 Task: Add an event with the title Training Session: Leadership Development and Team Empowerment, date '2023/10/10', time 8:30 AM to 10:30 AMand add a description: A team outing is a planned event or activity that takes employees out of the usual work environment to engage in recreational and team-building activities. It provides an opportunity for team members to bond, unwind, and strengthen their professional relationships in a more relaxed setting.Select event color  Banana . Add location for the event as: 123 Gran Via, Barcelona, Spain, logged in from the account softage.5@softage.netand send the event invitation to softage.1@softage.net and softage.2@softage.net. Set a reminder for the event Doesn't repeat
Action: Mouse moved to (1348, 106)
Screenshot: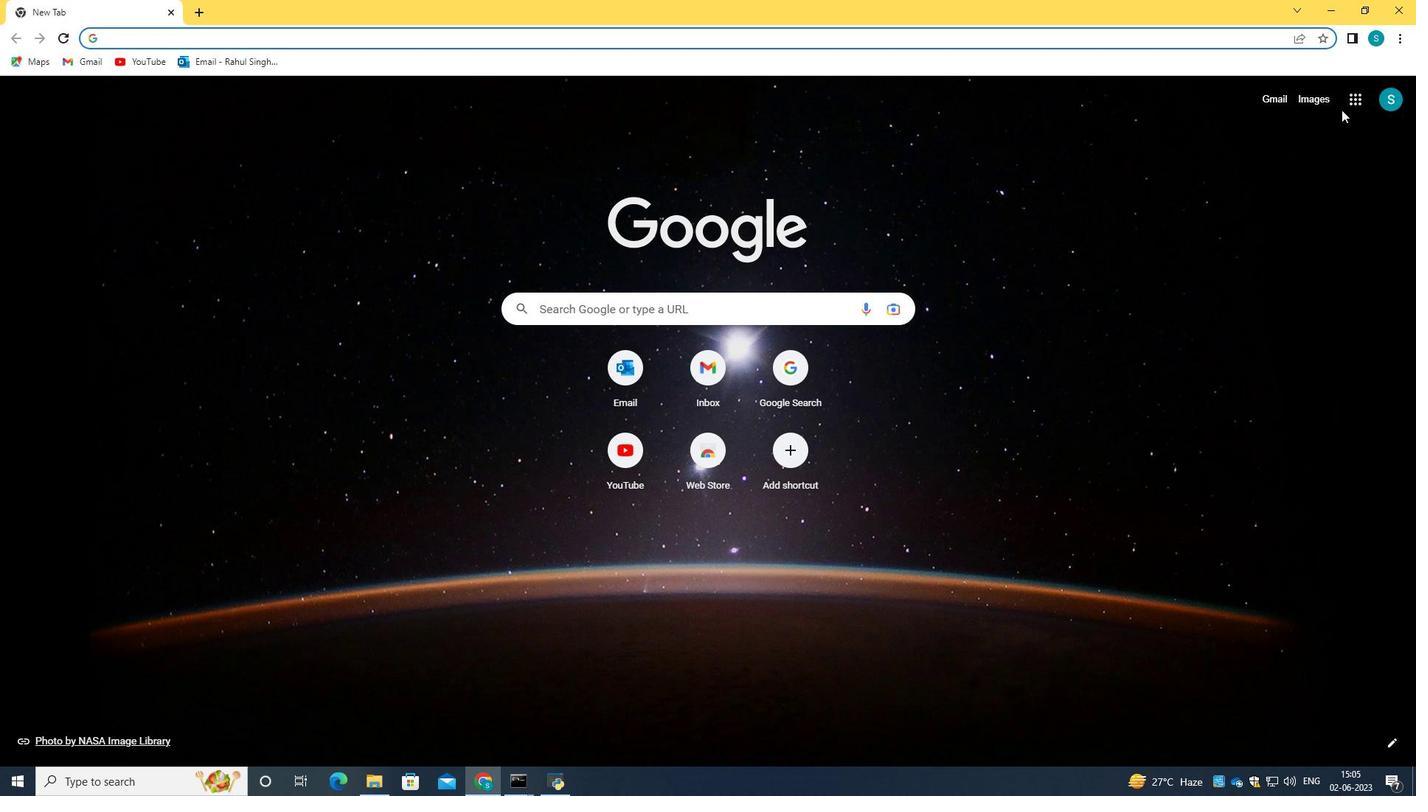 
Action: Mouse pressed left at (1348, 106)
Screenshot: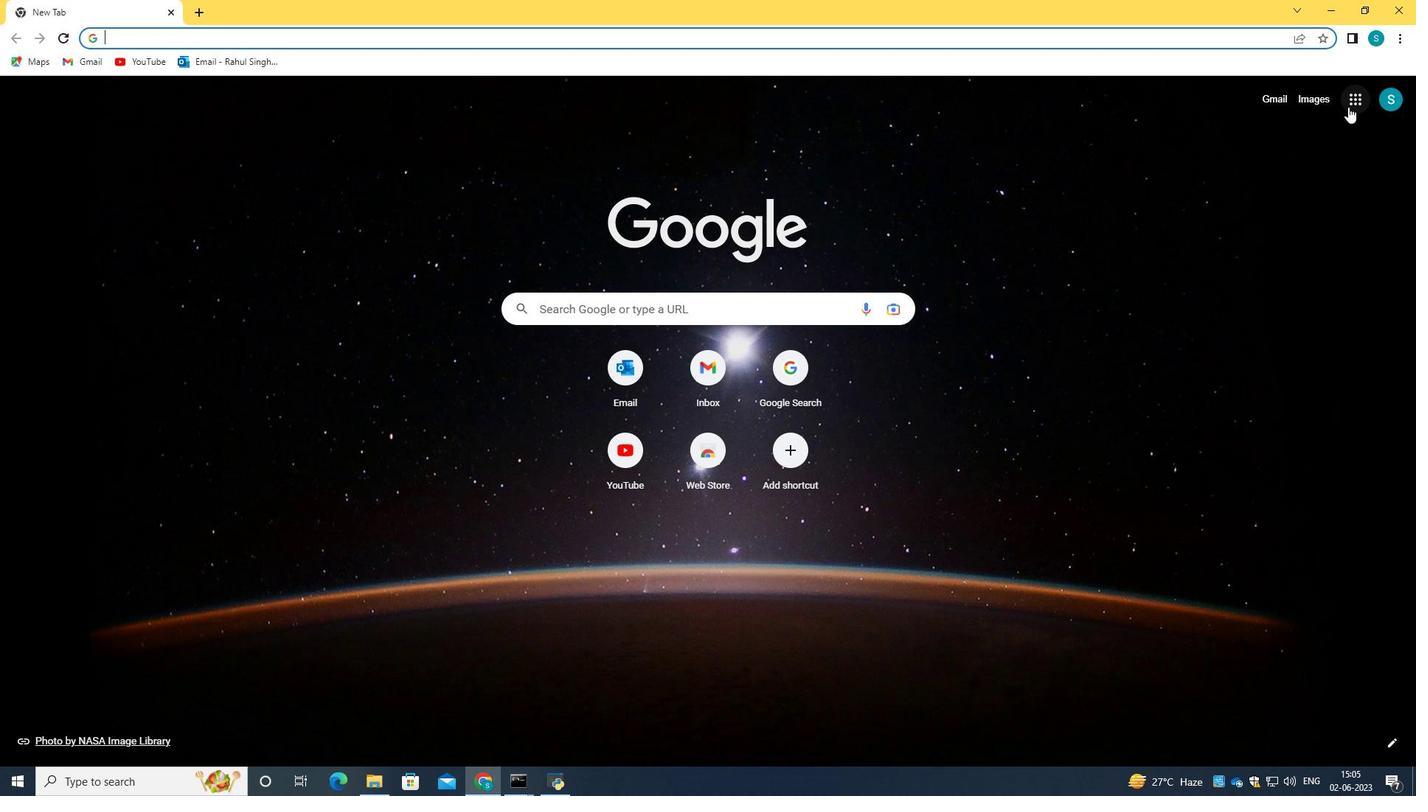 
Action: Mouse moved to (1233, 297)
Screenshot: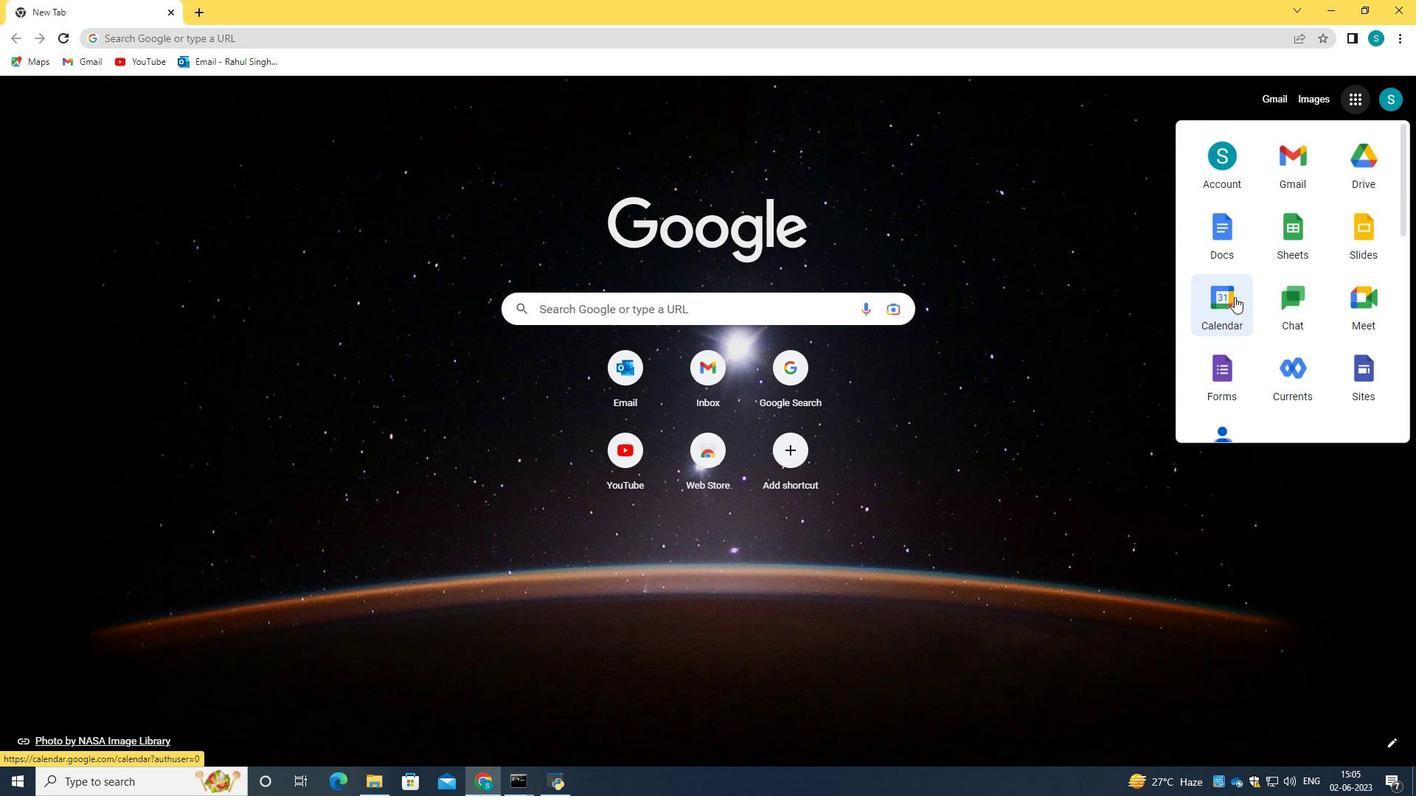 
Action: Mouse pressed left at (1233, 297)
Screenshot: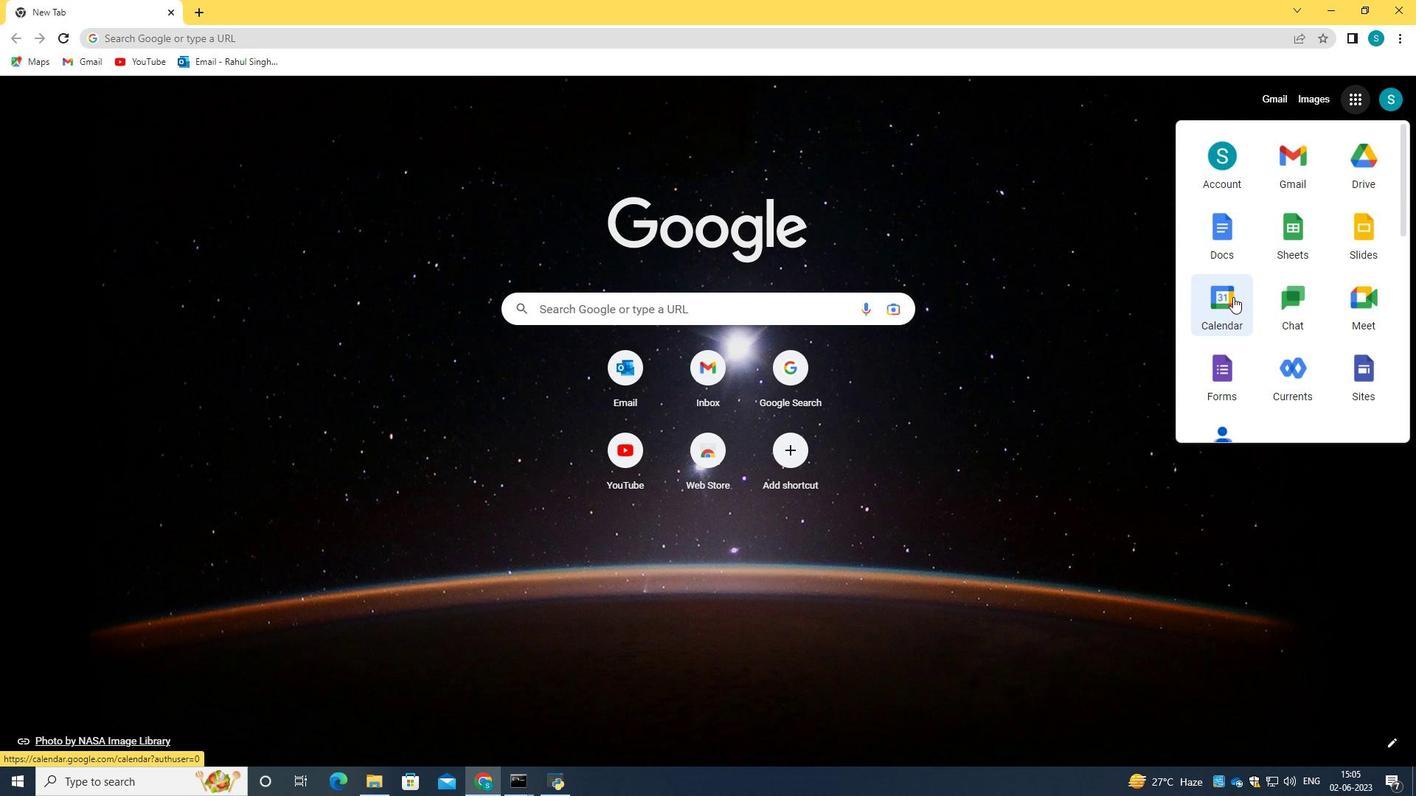 
Action: Mouse moved to (82, 149)
Screenshot: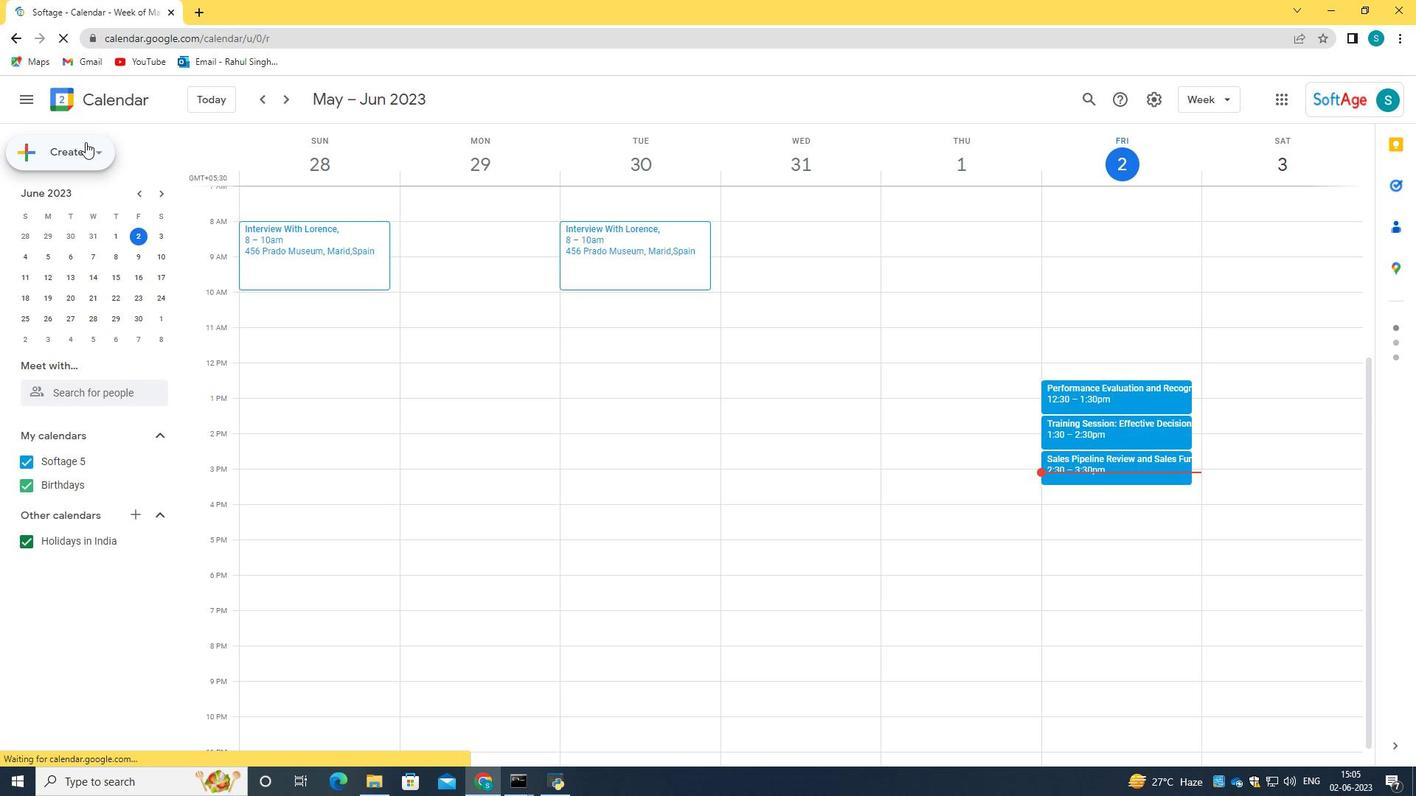 
Action: Mouse pressed left at (82, 149)
Screenshot: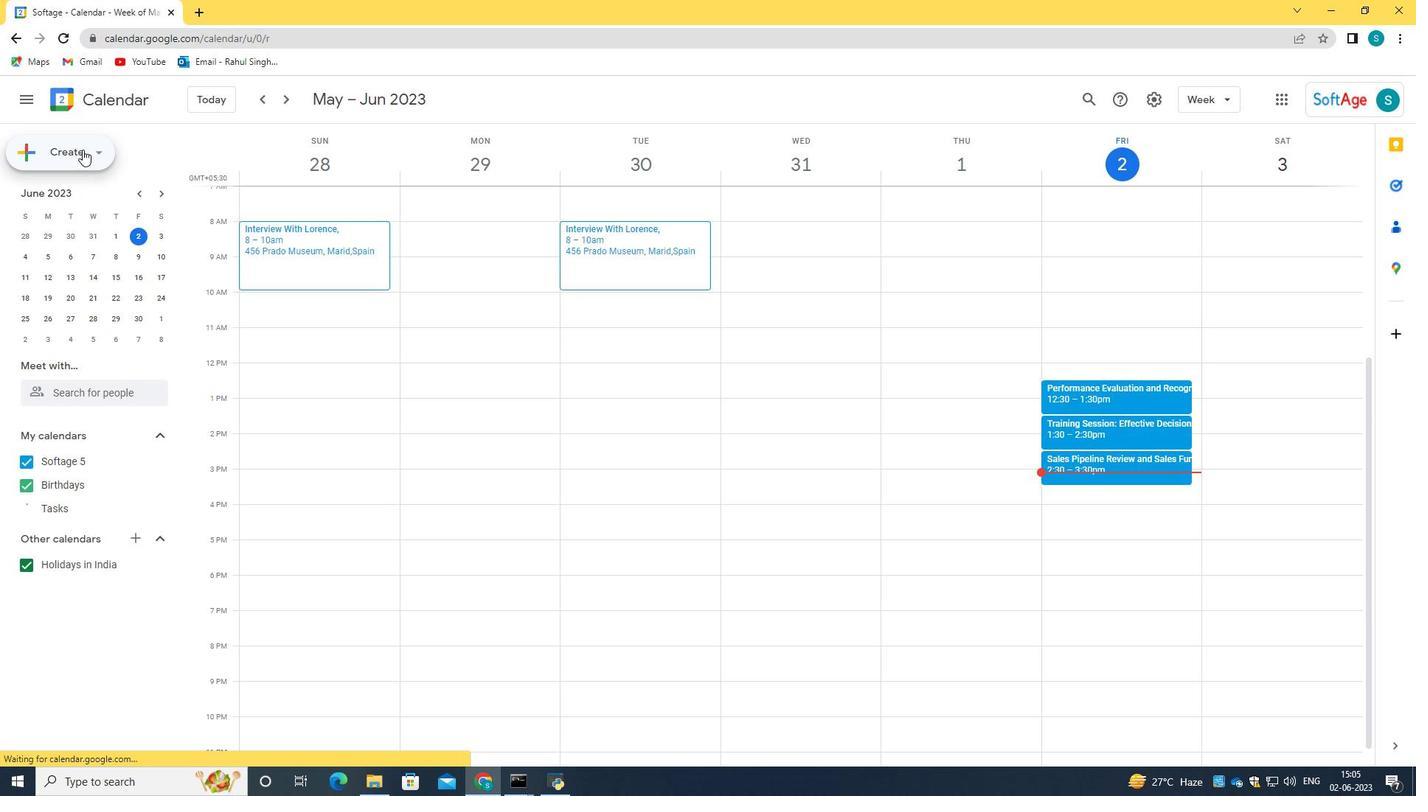 
Action: Mouse moved to (90, 195)
Screenshot: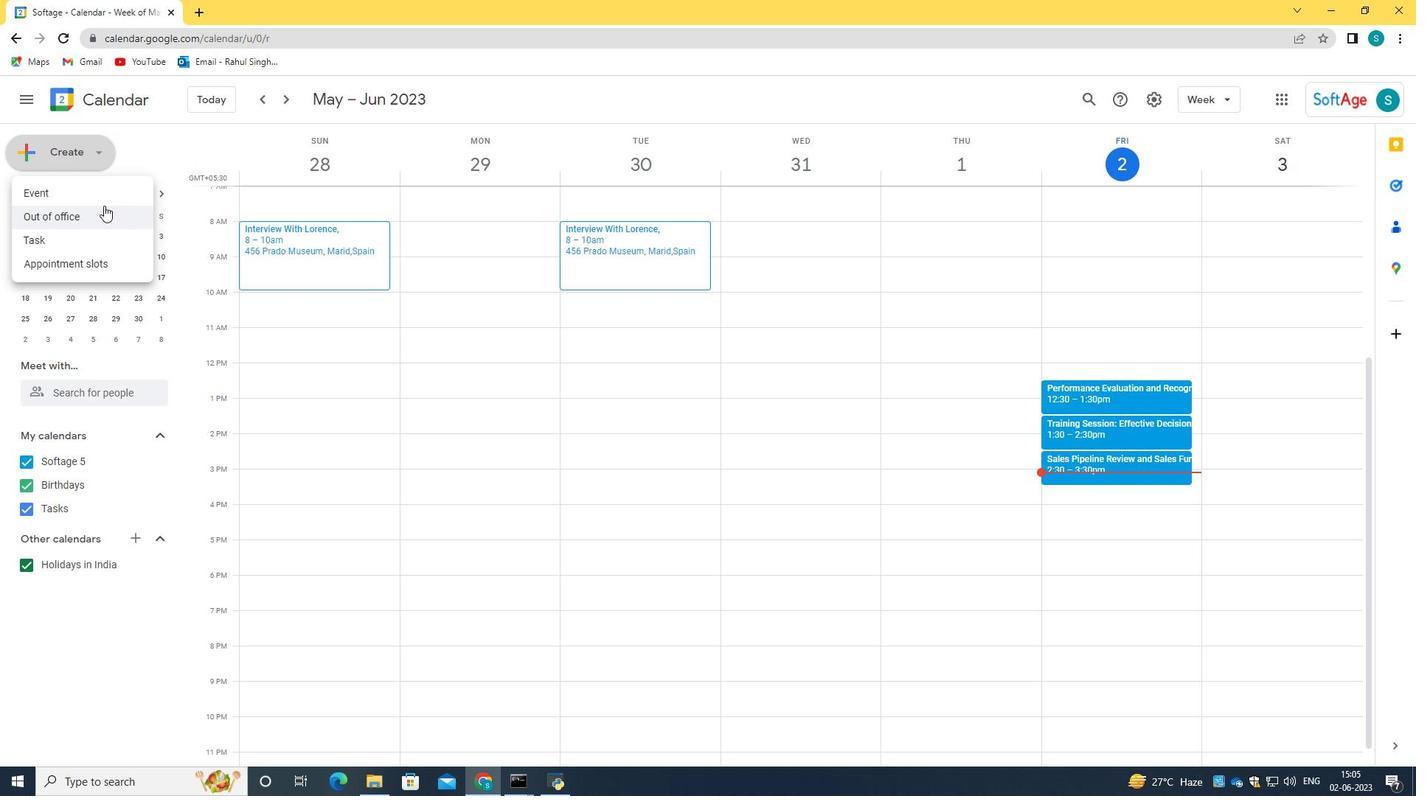 
Action: Mouse pressed left at (90, 195)
Screenshot: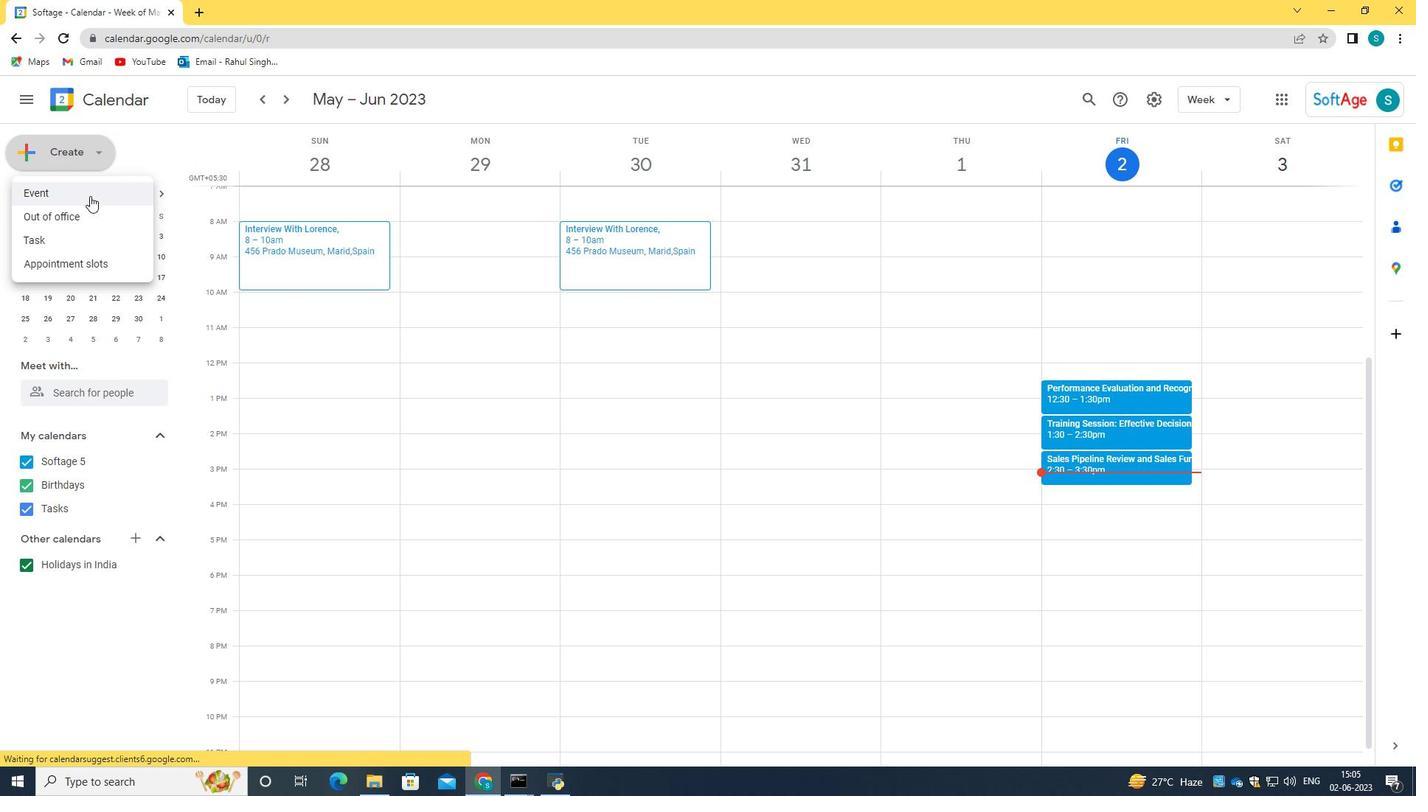 
Action: Mouse moved to (937, 587)
Screenshot: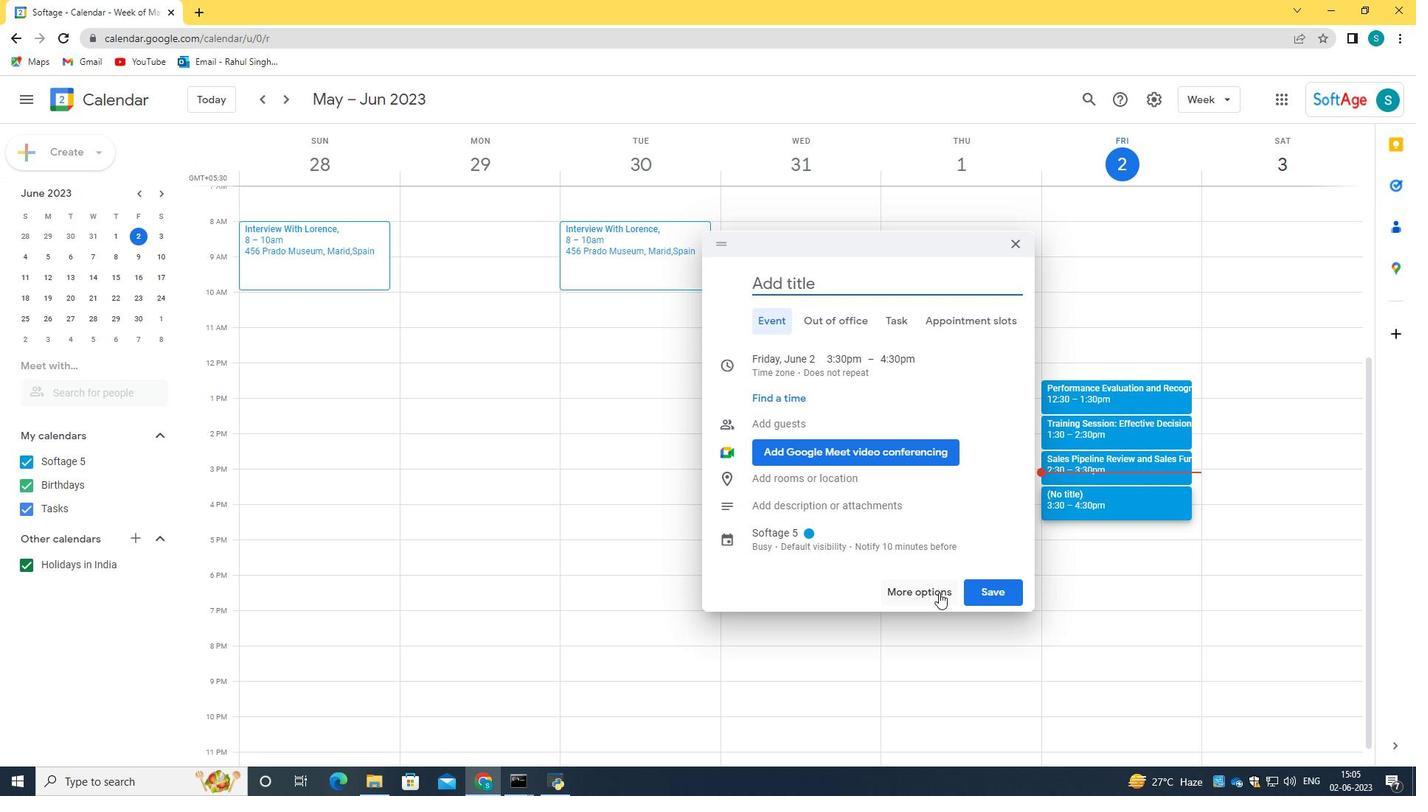 
Action: Mouse pressed left at (937, 587)
Screenshot: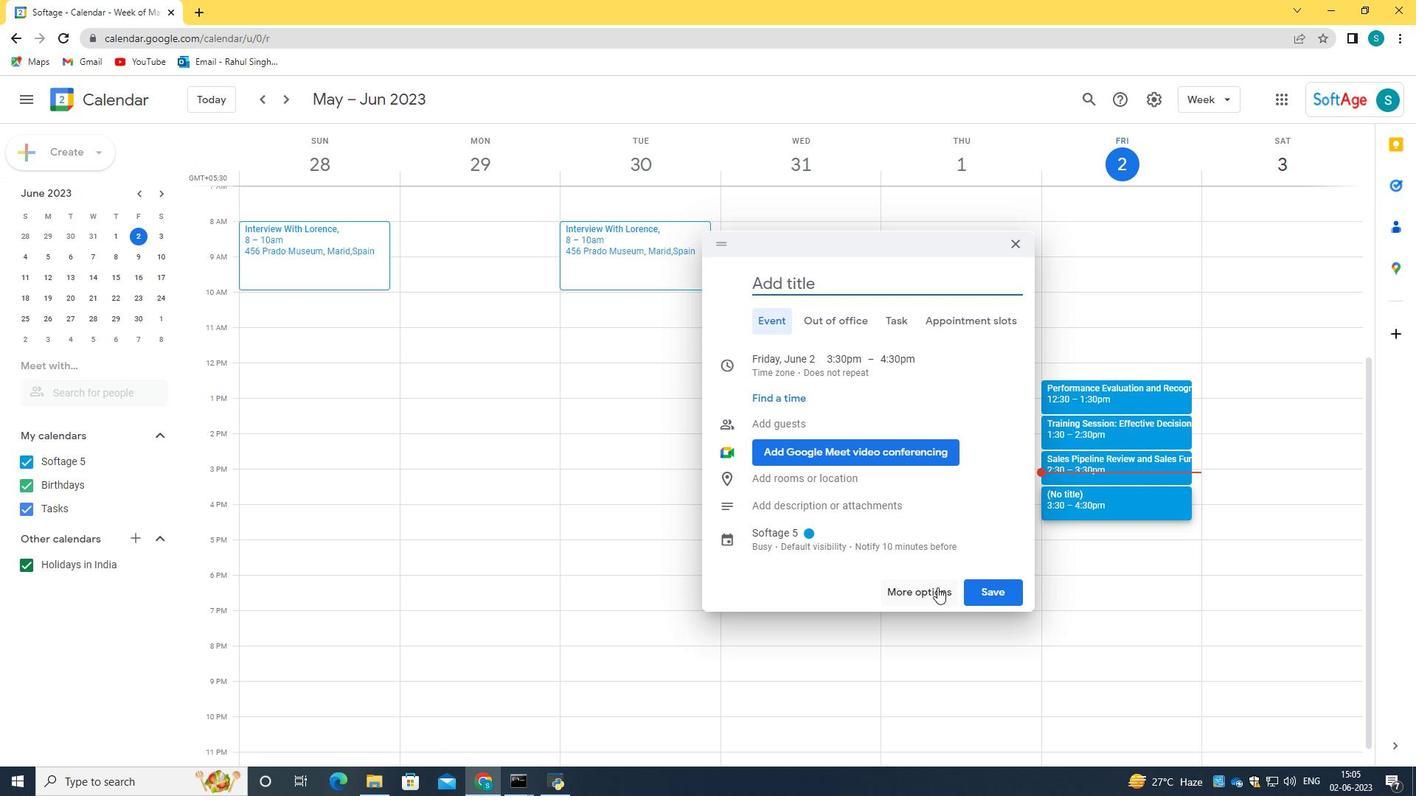 
Action: Mouse moved to (191, 115)
Screenshot: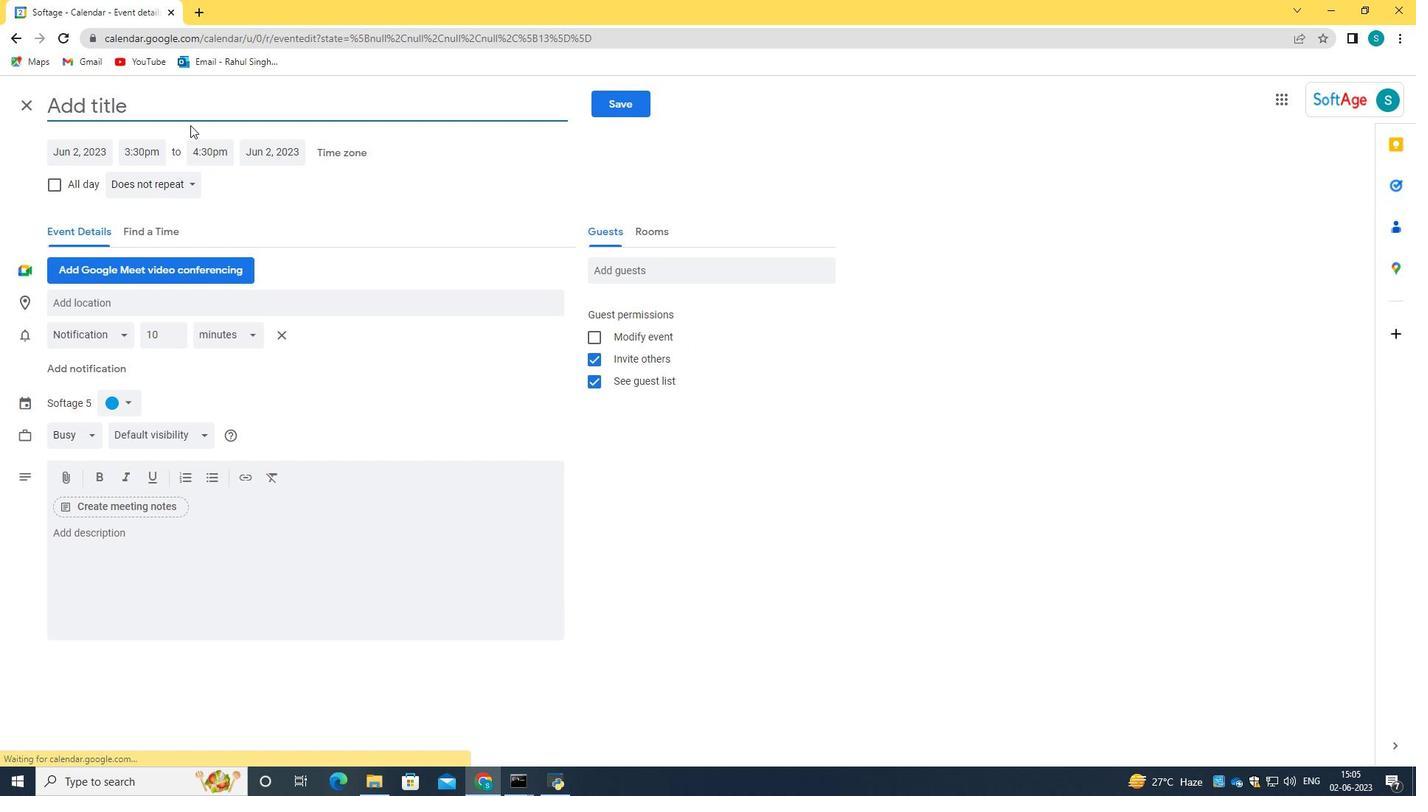 
Action: Key pressed <Key.caps_lock>T<Key.caps_lock>raining<Key.space><Key.caps_lock>S<Key.caps_lock>ession<Key.shift_r>:<Key.space><Key.caps_lock>L<Key.caps_lock>eadership<Key.space><Key.caps_lock>D<Key.caps_lock>evelopment<Key.space>and<Key.space><Key.caps_lock>T<Key.caps_lock>eam<Key.space><Key.caps_lock>E<Key.caps_lock>mpoweer<Key.backspace><Key.backspace>rment
Screenshot: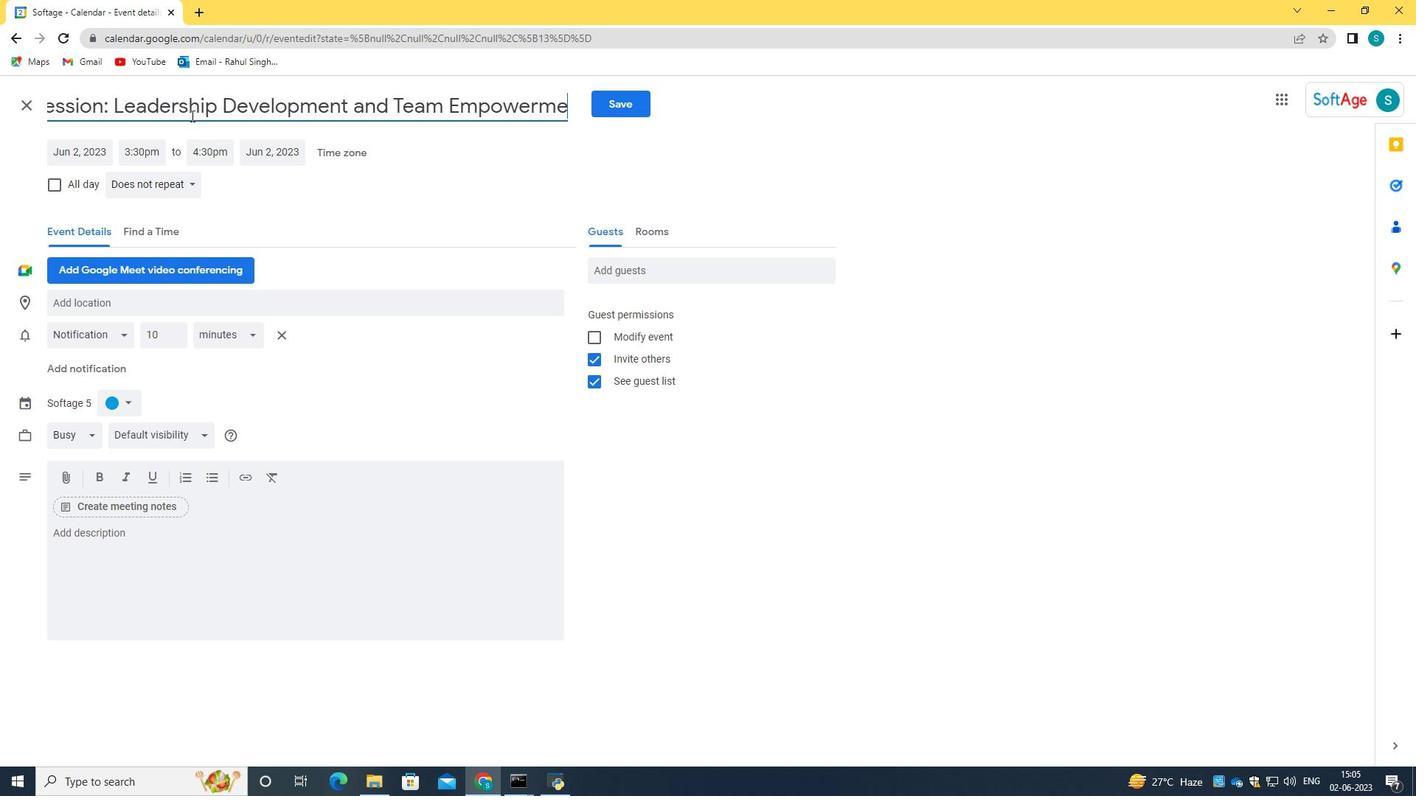 
Action: Mouse moved to (84, 146)
Screenshot: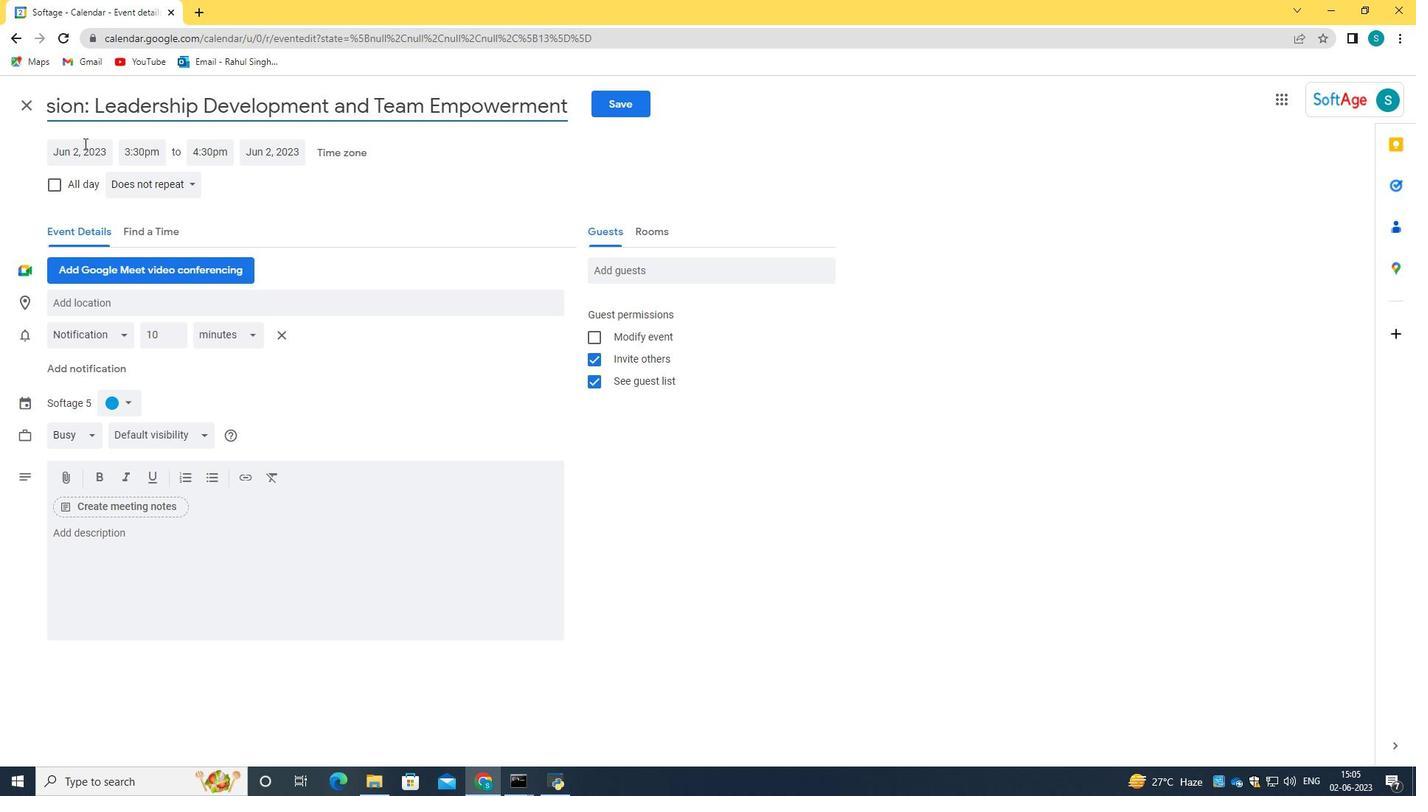 
Action: Mouse pressed left at (84, 146)
Screenshot: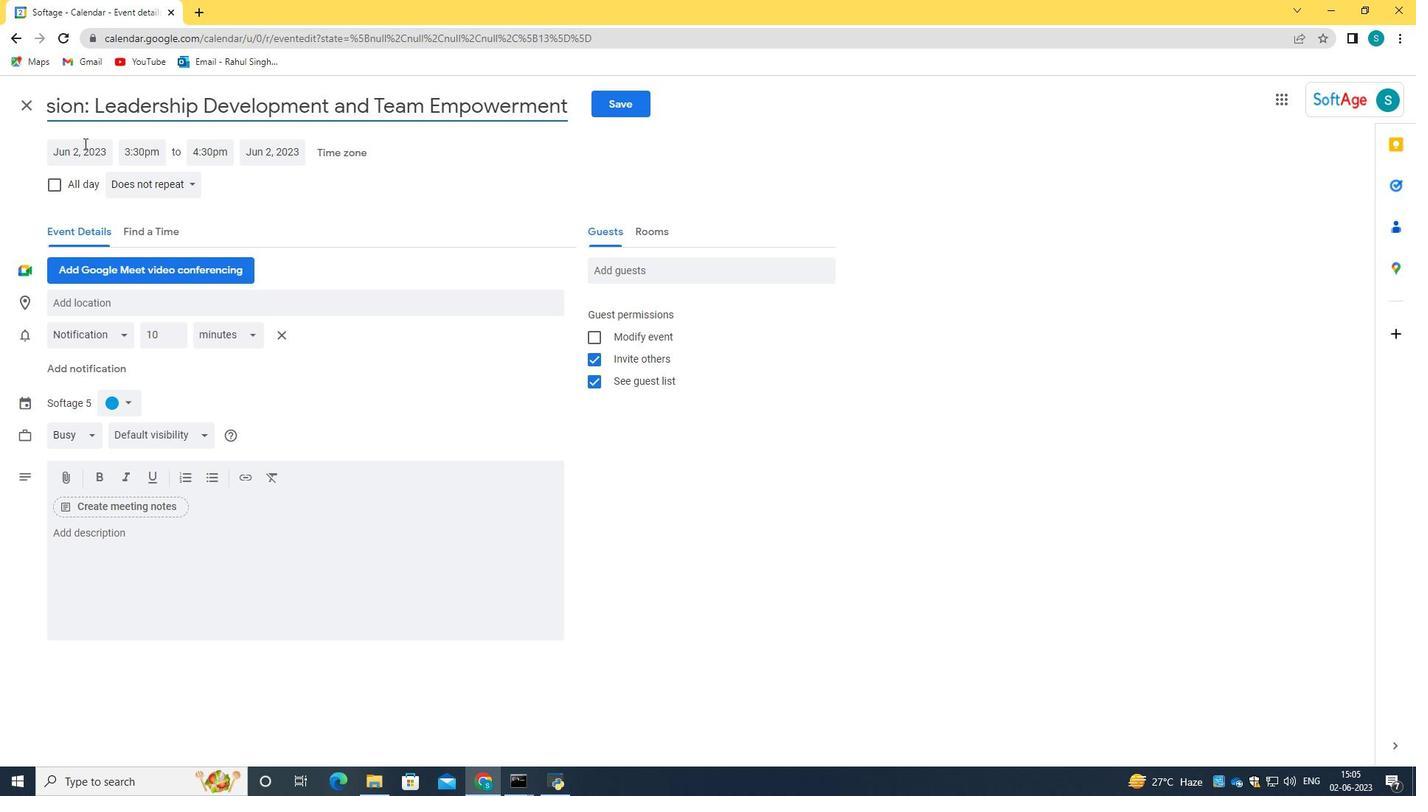 
Action: Mouse pressed left at (84, 146)
Screenshot: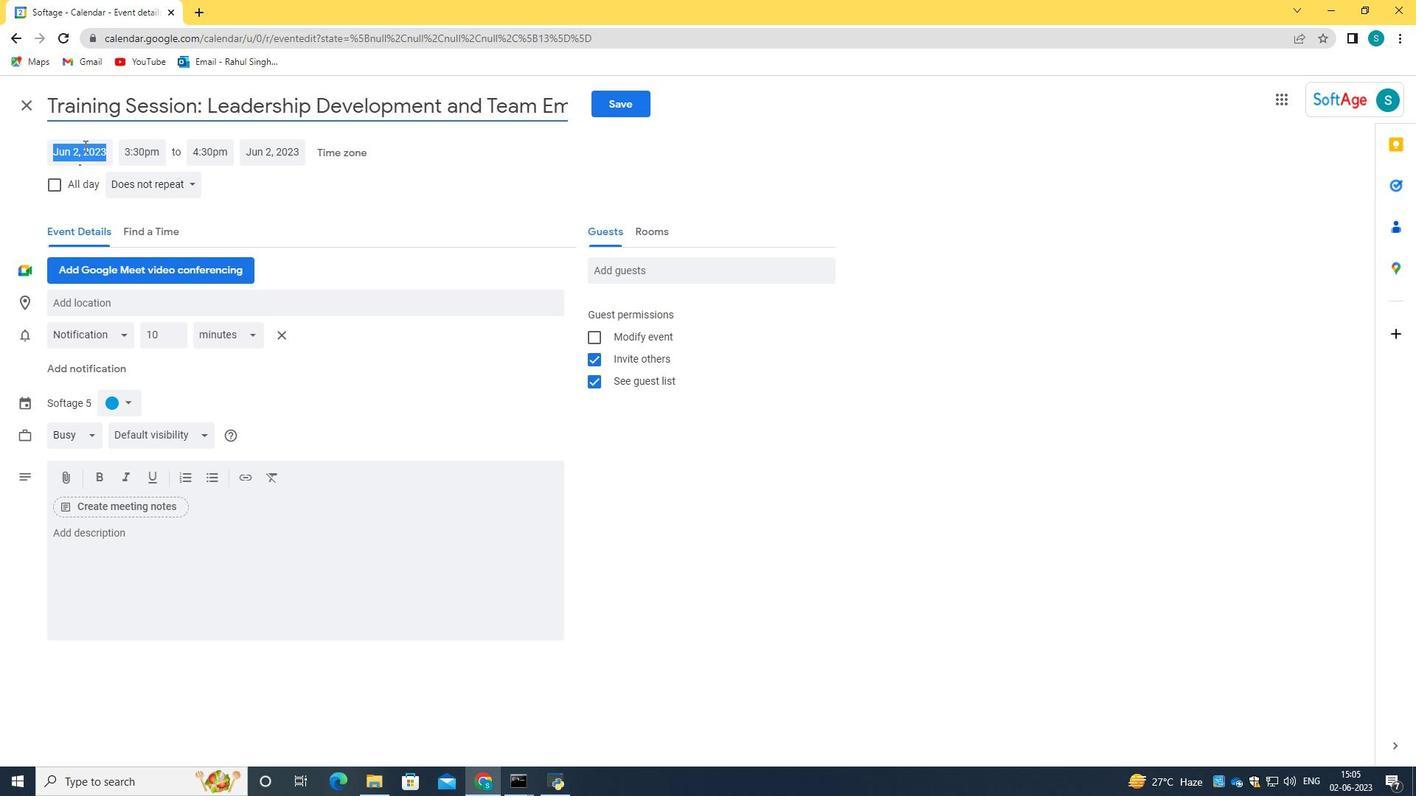 
Action: Key pressed 2023/10/10
Screenshot: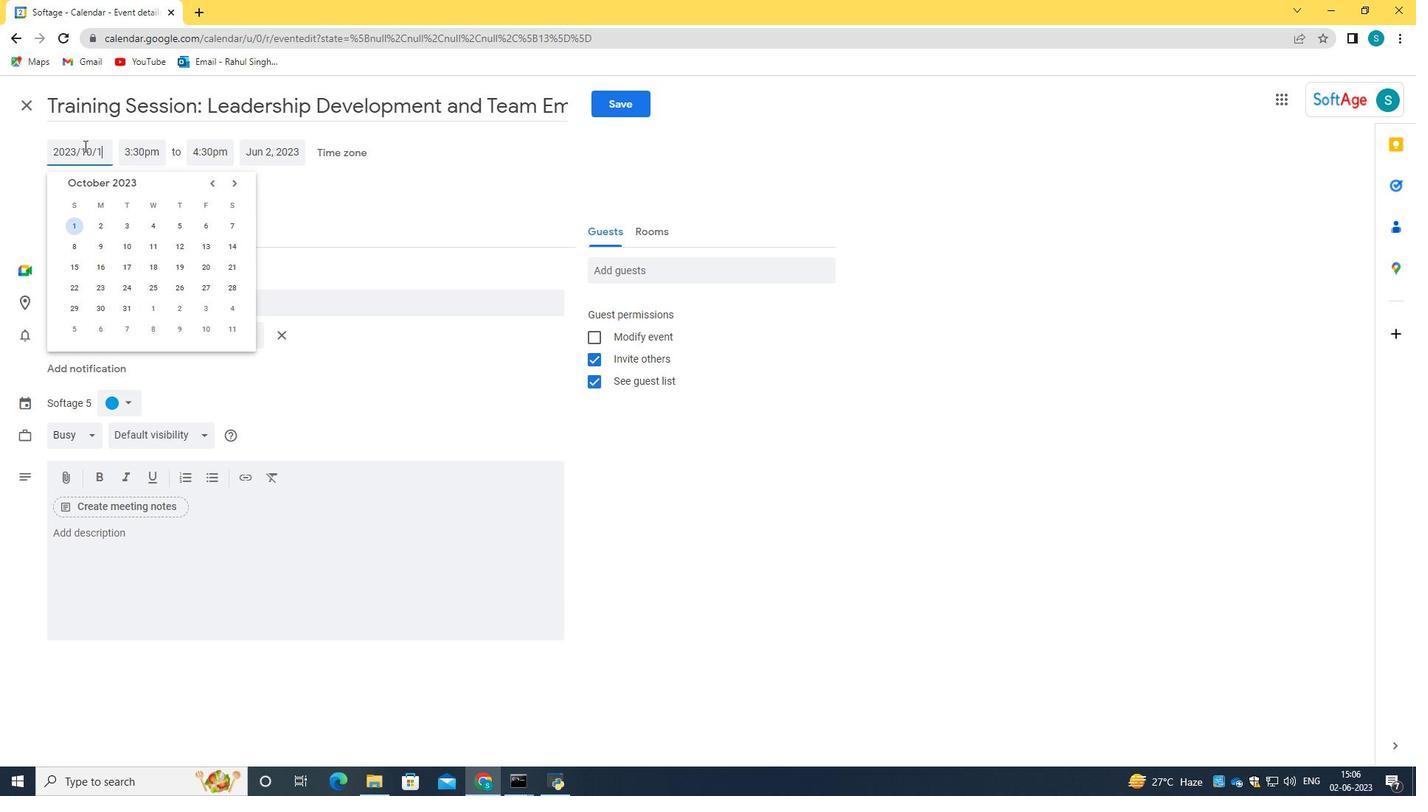 
Action: Mouse moved to (163, 160)
Screenshot: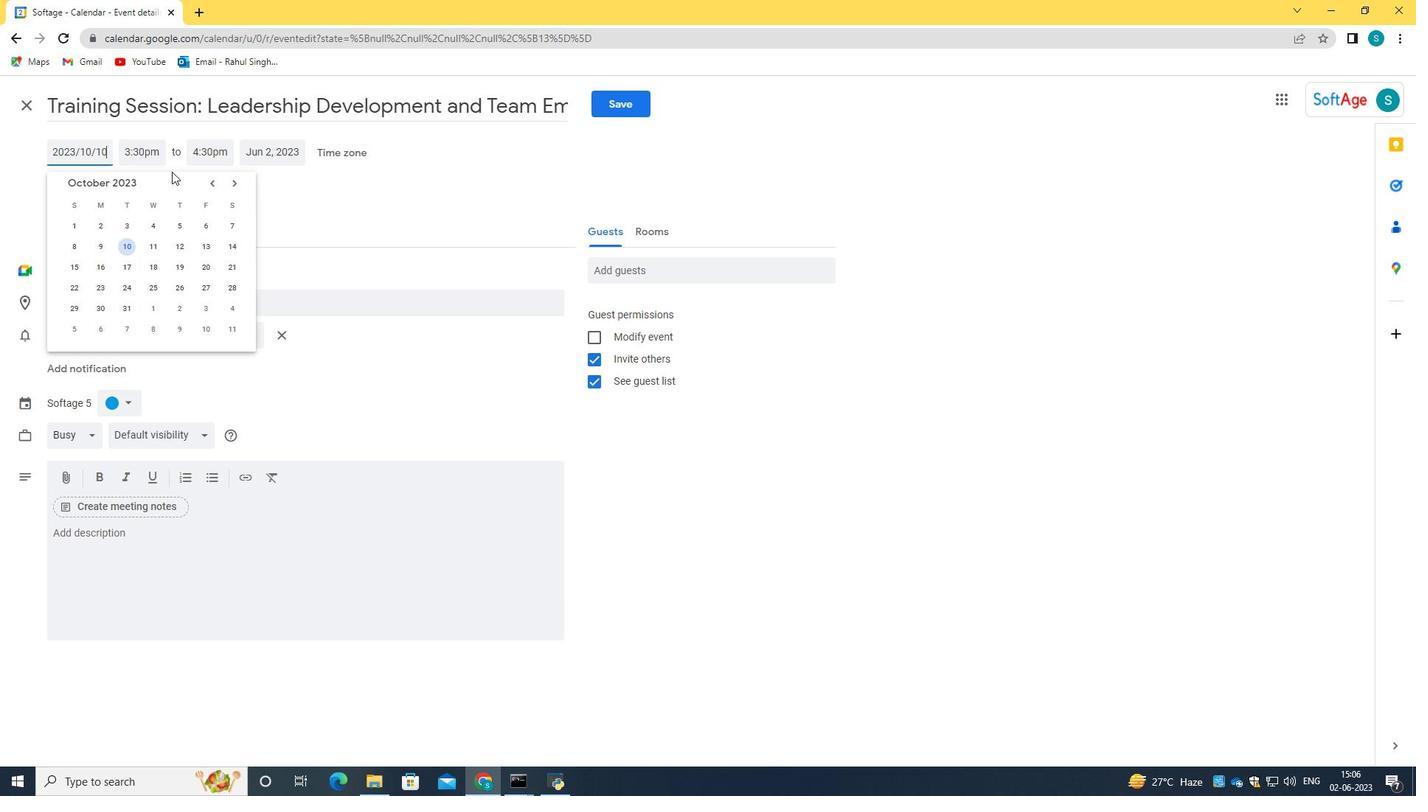 
Action: Key pressed <Key.tab>08<Key.shift_r><Key.shift_r><Key.shift_r><Key.shift_r><Key.shift_r><Key.shift_r><Key.shift_r><Key.shift_r><Key.shift_r><Key.shift_r><Key.shift_r>:30<Key.space>am<Key.space><Key.tab>10<Key.shift_r>:30a,<Key.backspace>m<Key.enter>
Screenshot: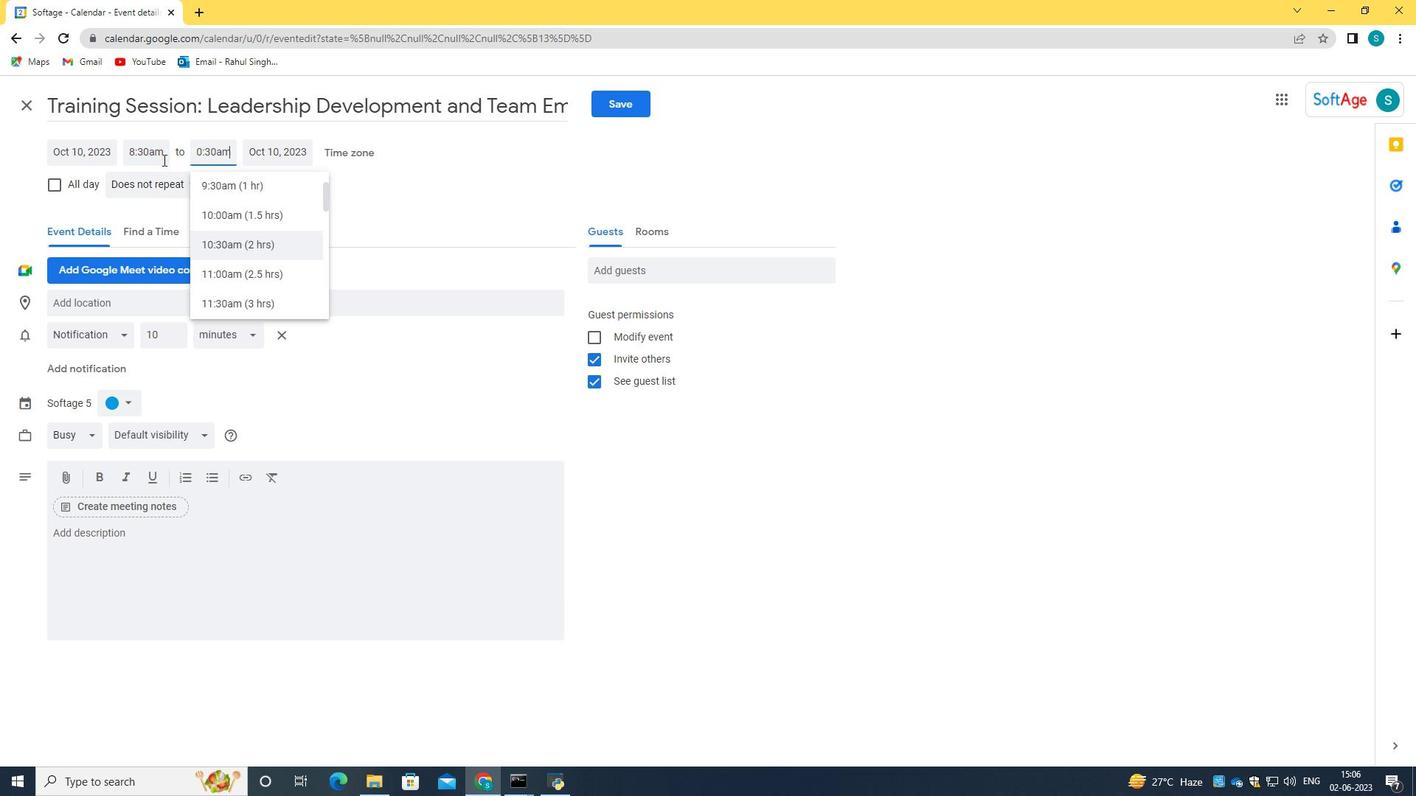 
Action: Mouse moved to (292, 206)
Screenshot: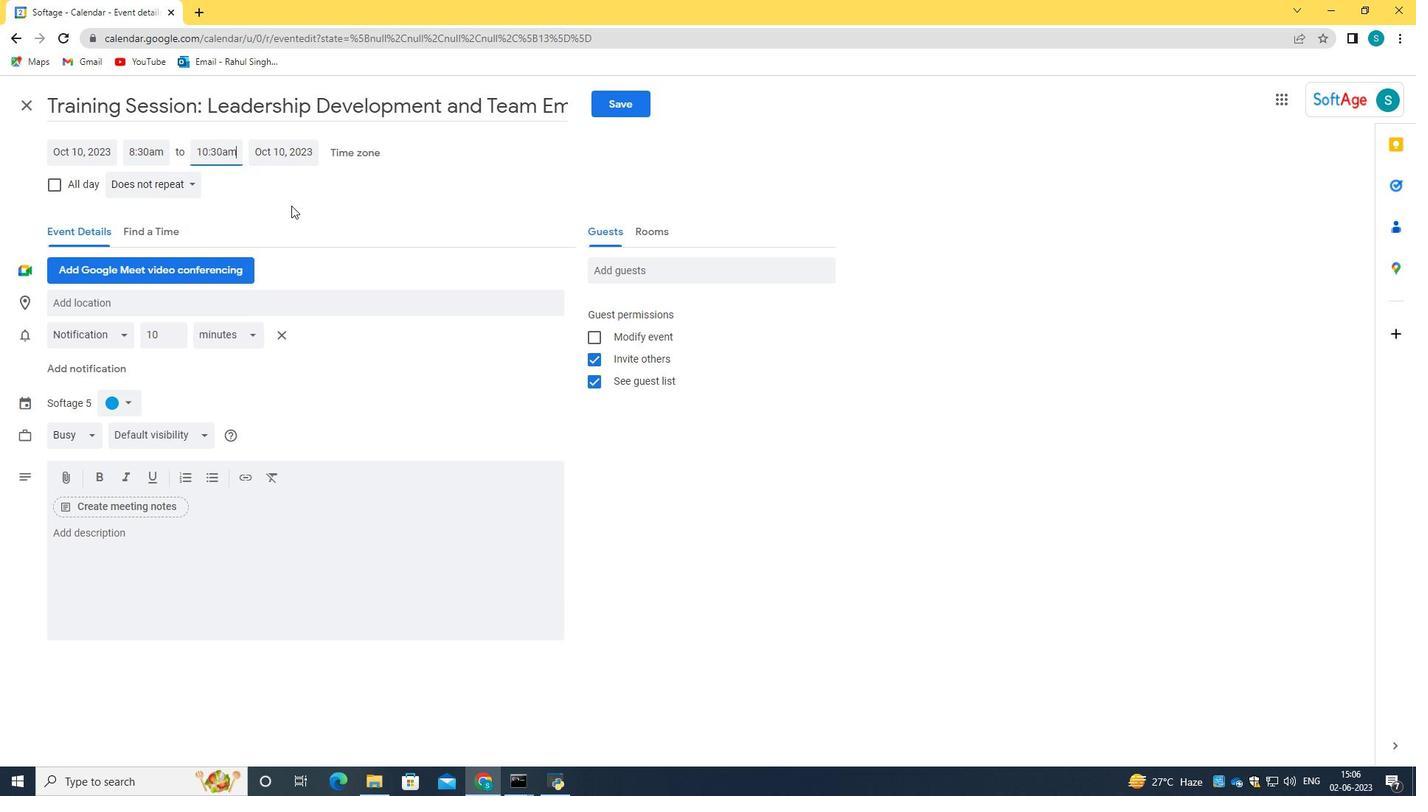 
Action: Mouse pressed left at (292, 206)
Screenshot: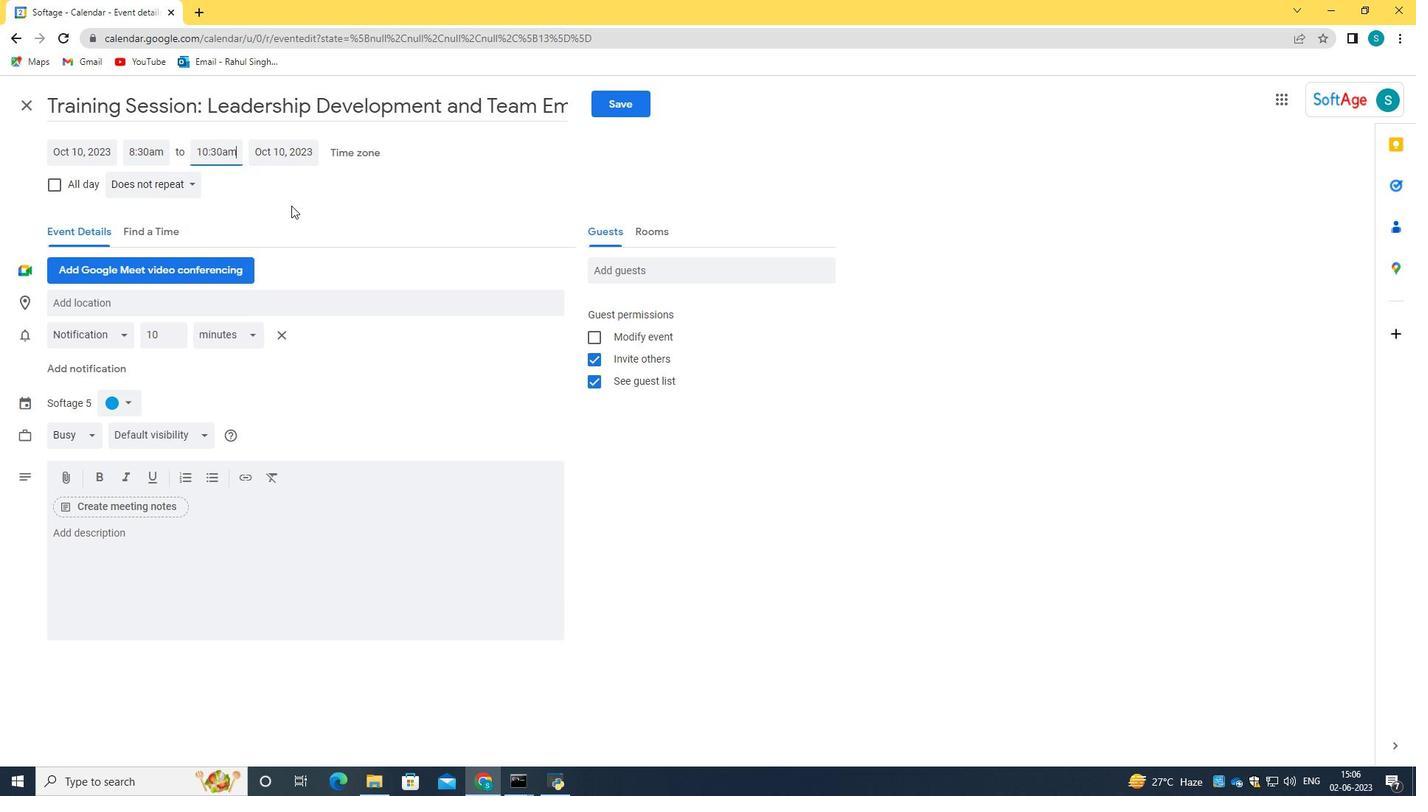 
Action: Mouse moved to (251, 568)
Screenshot: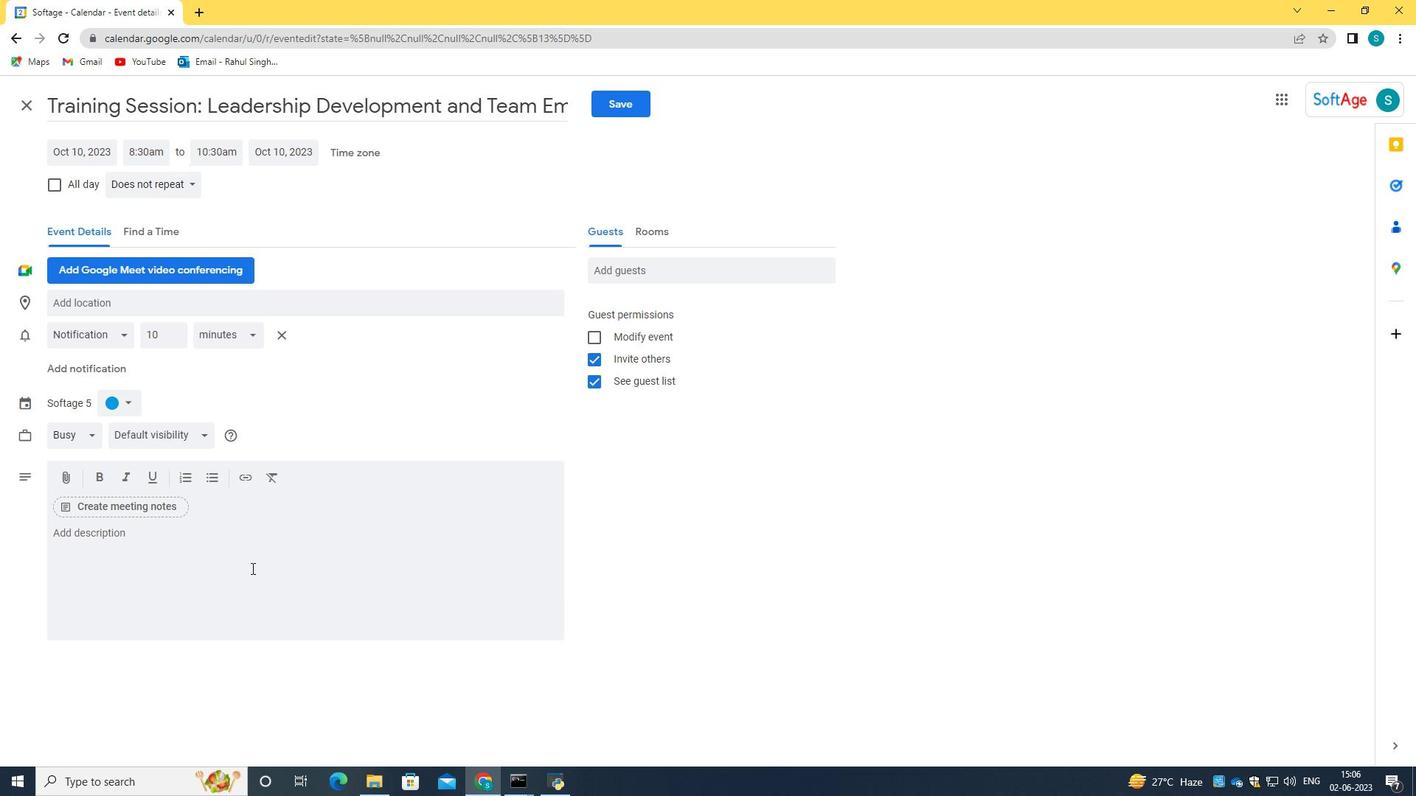 
Action: Mouse pressed left at (251, 568)
Screenshot: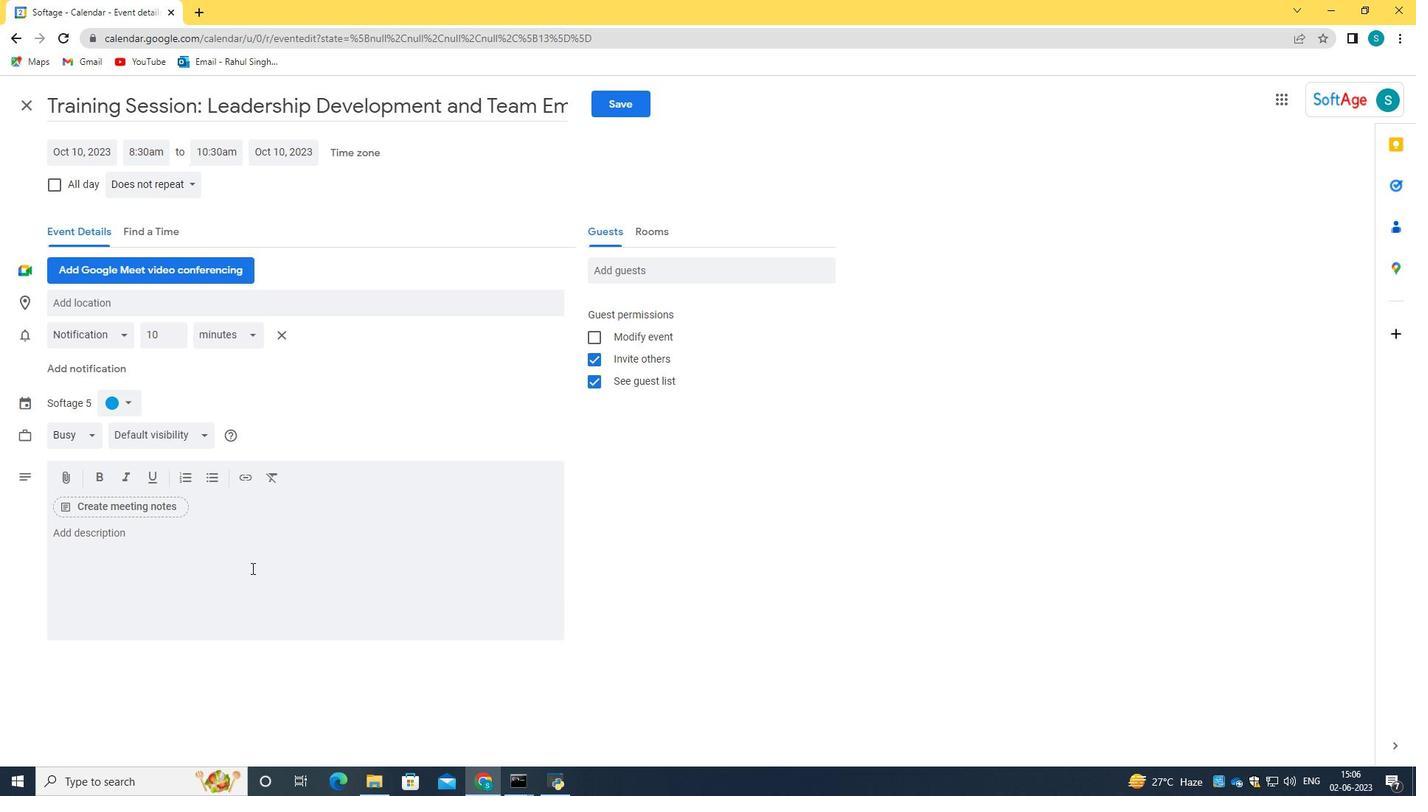 
Action: Key pressed <Key.caps_lock>A<Key.space>TE<Key.backspace><Key.caps_lock>eam<Key.space>outing<Key.space>is<Key.space>a<Key.space>planned<Key.space>event<Key.space>or<Key.space>ativity<Key.space><Key.backspace><Key.backspace><Key.backspace><Key.backspace><Key.backspace><Key.backspace><Key.backspace>ctivity<Key.space>that<Key.space>makes<Key.space>employee<Key.space>out<Key.space>ot<Key.backspace><Key.backspace>of<Key.space>the<Key.space><Key.backspace>us<Key.backspace><Key.backspace><Key.space>usual<Key.space>work<Key.space>environment<Key.space>to<Key.space>engage<Key.space>in<Key.space>recreational<Key.space>and<Key.space>team-building<Key.space>activities.<Key.space><Key.caps_lock>I<Key.caps_lock>t<Key.space>provie<Key.backspace>des<Key.space>an<Key.space>opportunity<Key.space>for<Key.space>team<Key.space>men<Key.backspace>mbers<Key.space>to<Key.space>bn<Key.backspace>ond,<Key.space><Key.caps_lock><Key.caps_lock>unwind,<Key.space><Key.caps_lock><Key.caps_lock>and<Key.space>strengthen<Key.space>their<Key.space>profesional<Key.space>re<Key.backspace><Key.backspace><Key.backspace><Key.backspace><Key.backspace><Key.backspace><Key.backspace><Key.backspace><Key.backspace>ssional<Key.space>relationships<Key.space>in<Key.space>more<Key.space>relaxed/<Key.backspace>.
Screenshot: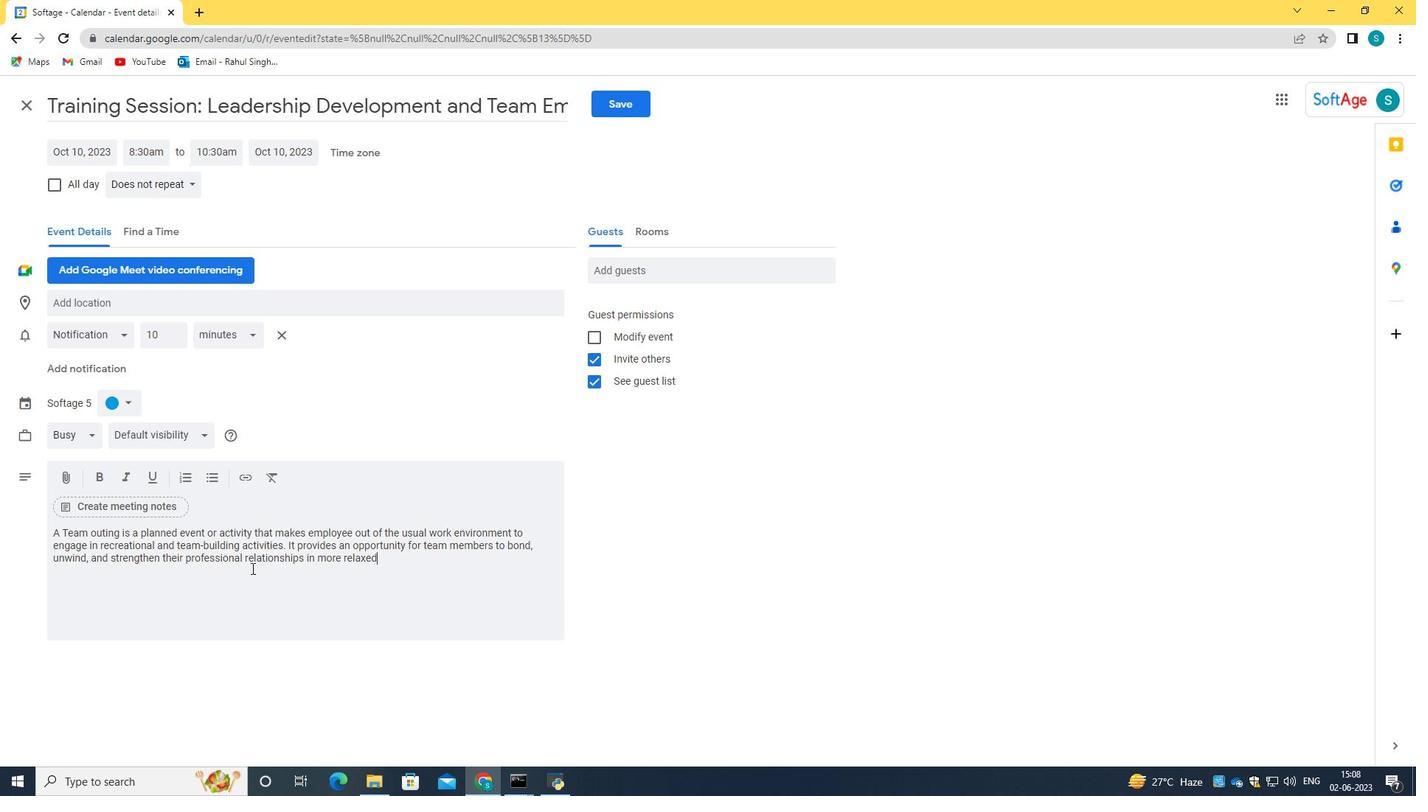 
Action: Mouse scrolled (251, 568) with delta (0, 0)
Screenshot: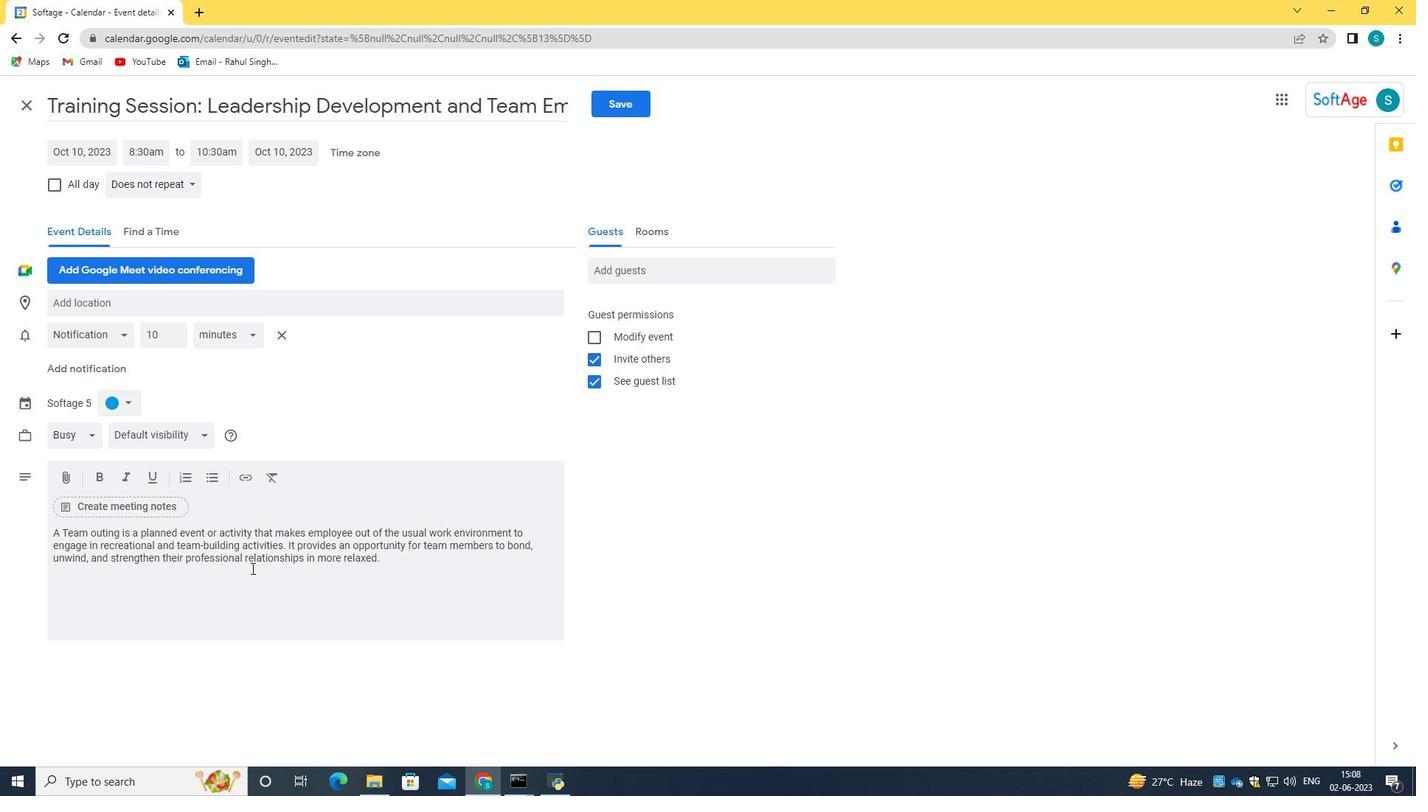 
Action: Mouse scrolled (251, 568) with delta (0, 0)
Screenshot: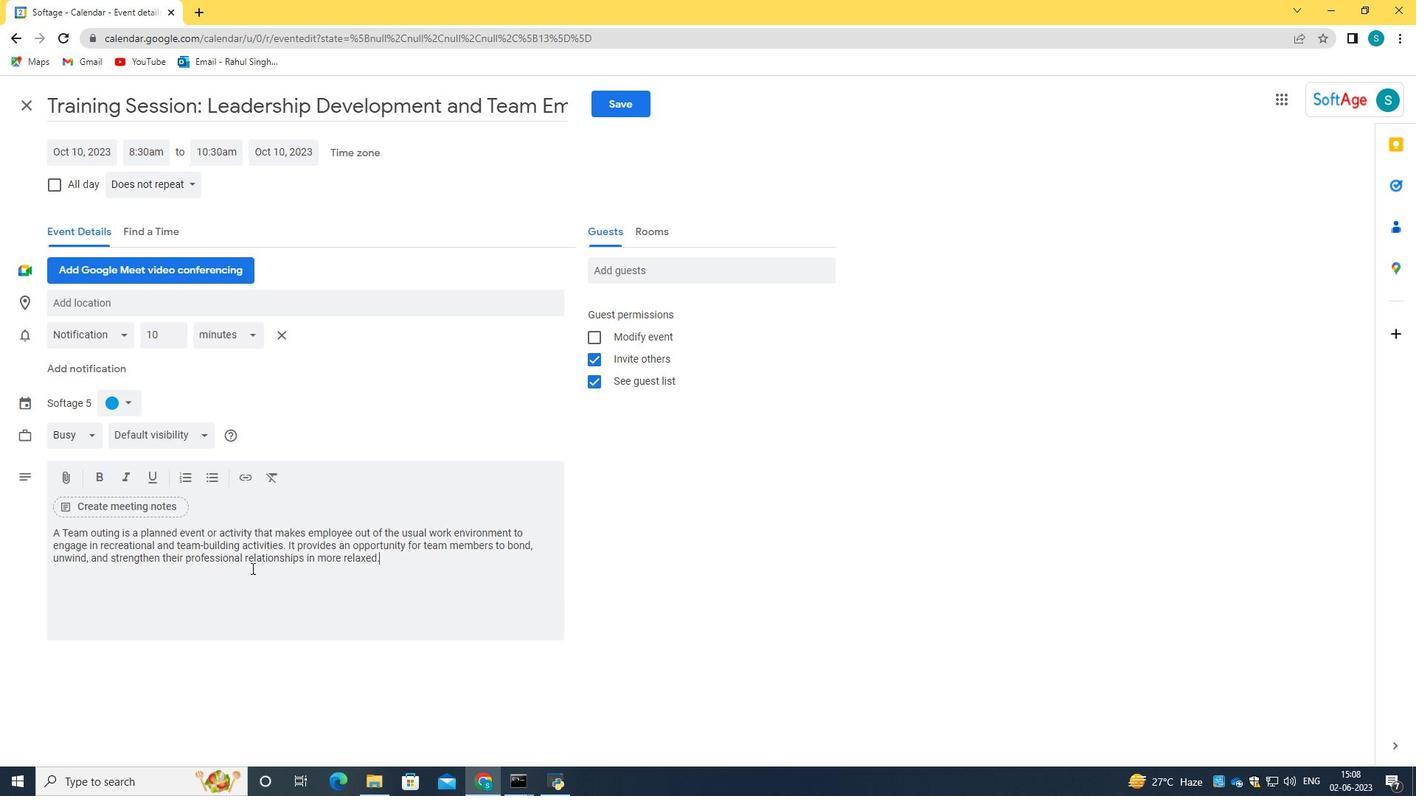 
Action: Mouse moved to (123, 397)
Screenshot: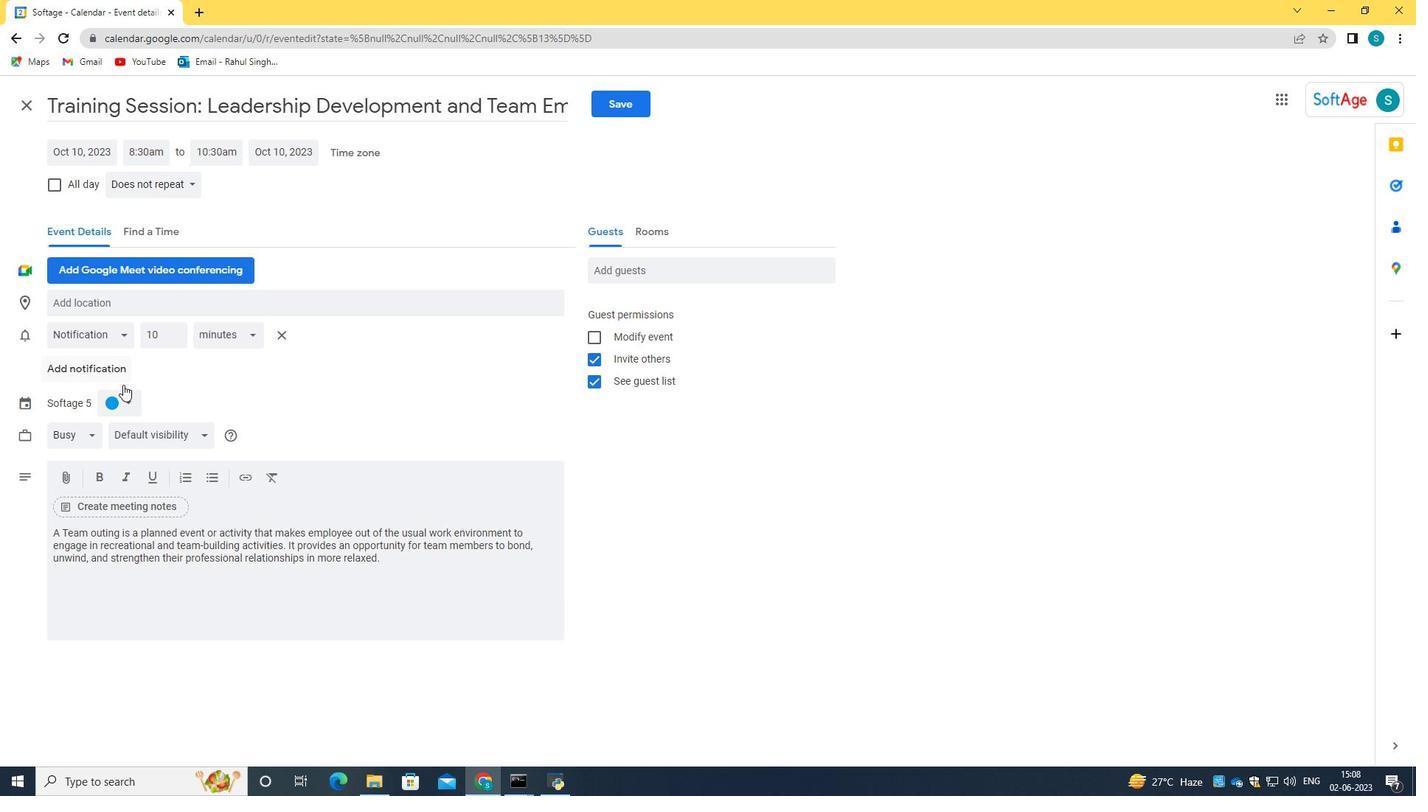 
Action: Mouse pressed left at (123, 397)
Screenshot: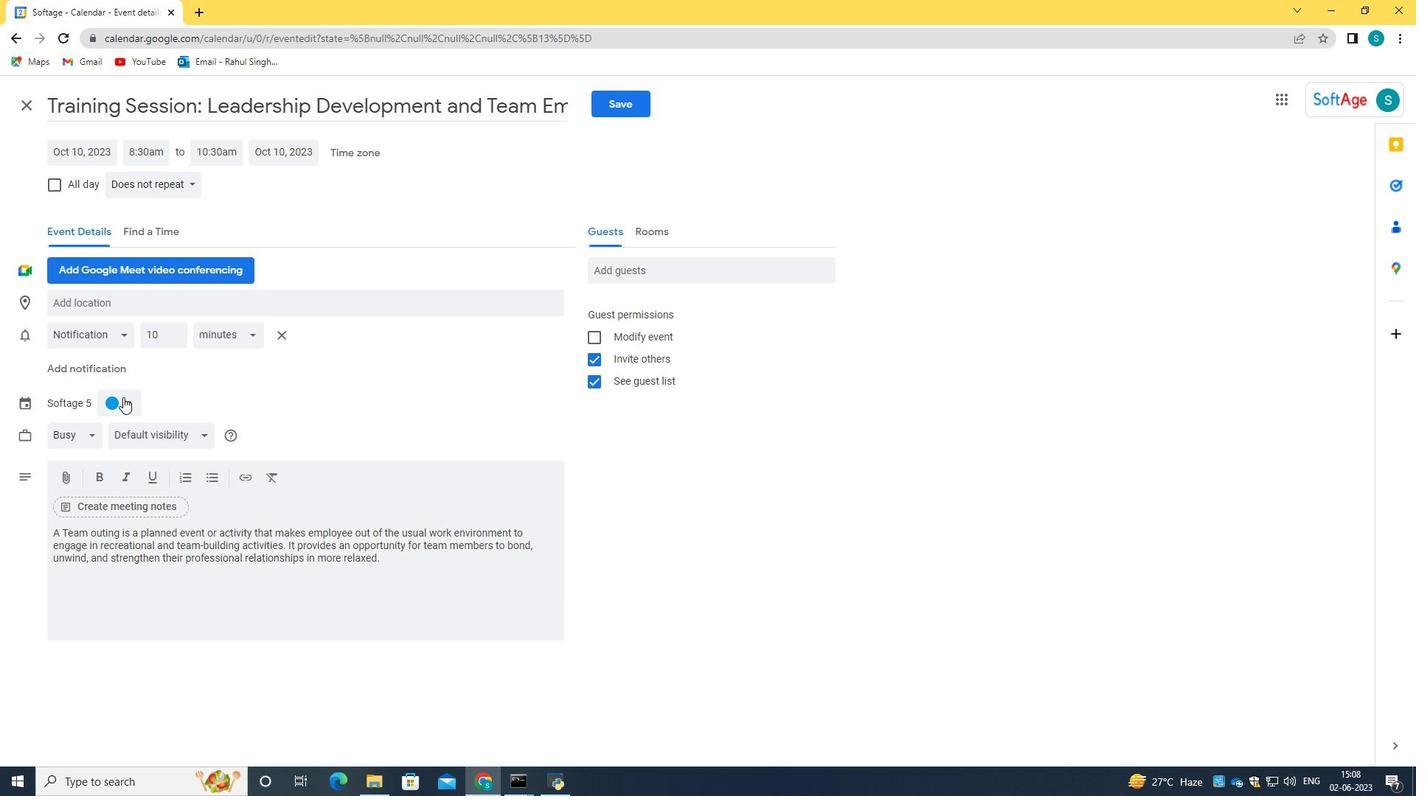 
Action: Mouse moved to (132, 419)
Screenshot: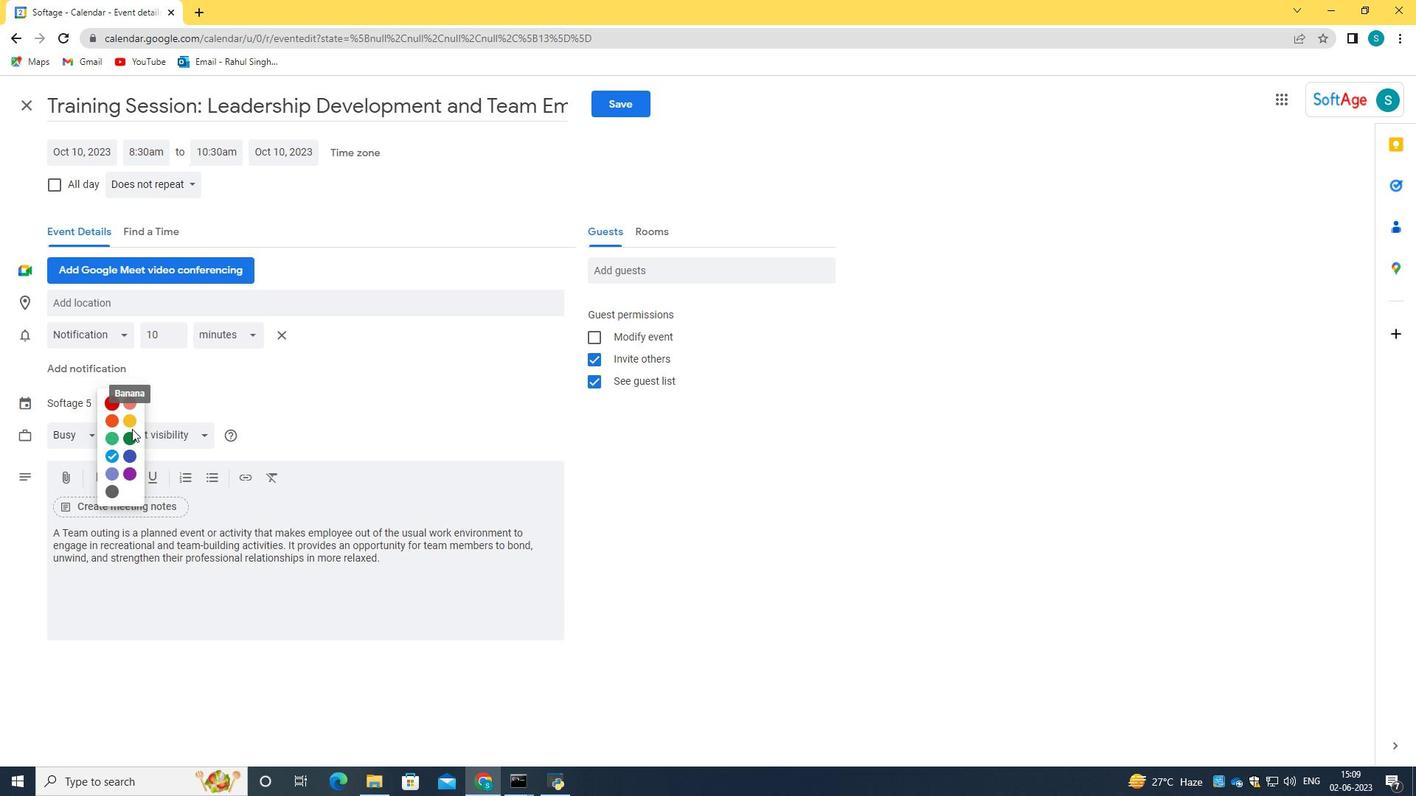 
Action: Mouse pressed left at (132, 419)
Screenshot: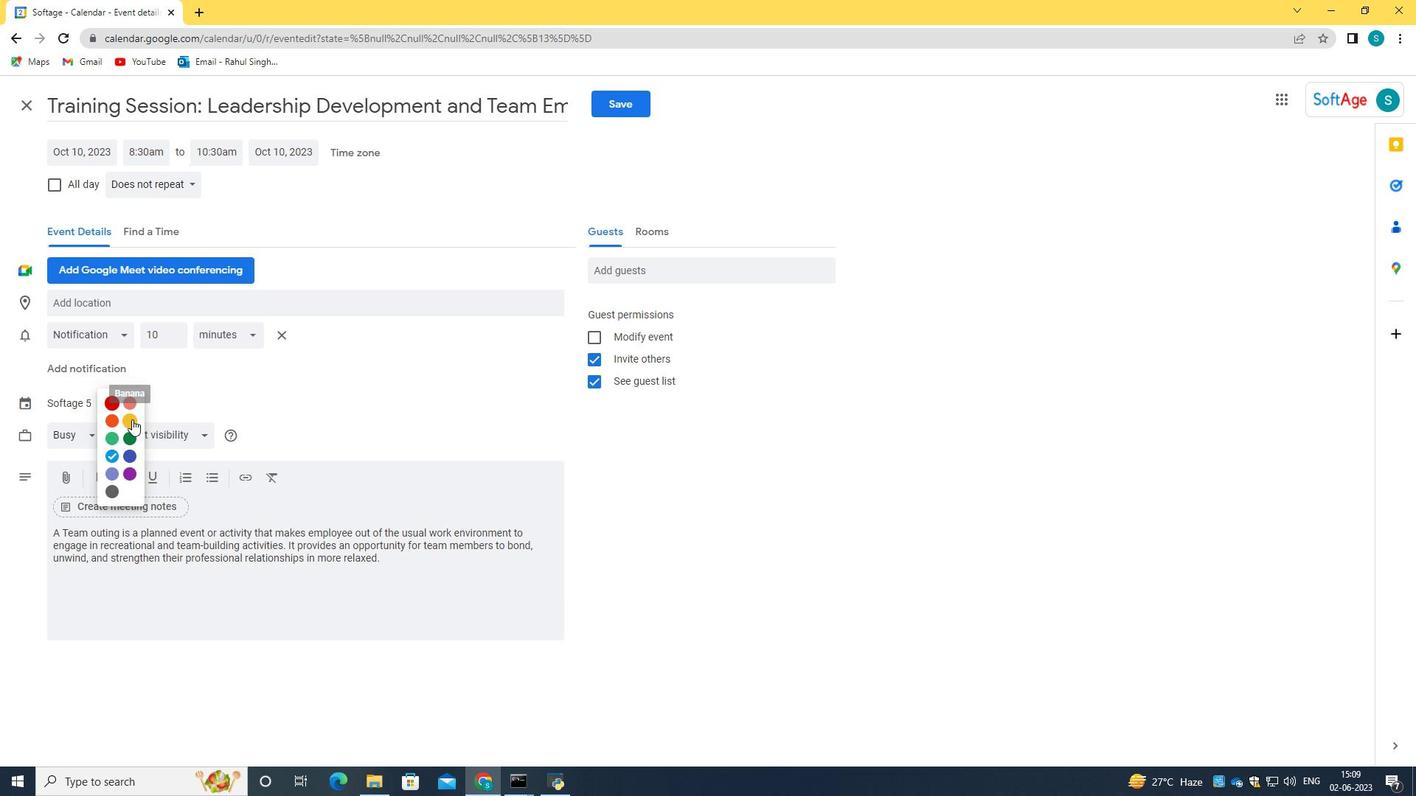 
Action: Mouse moved to (142, 302)
Screenshot: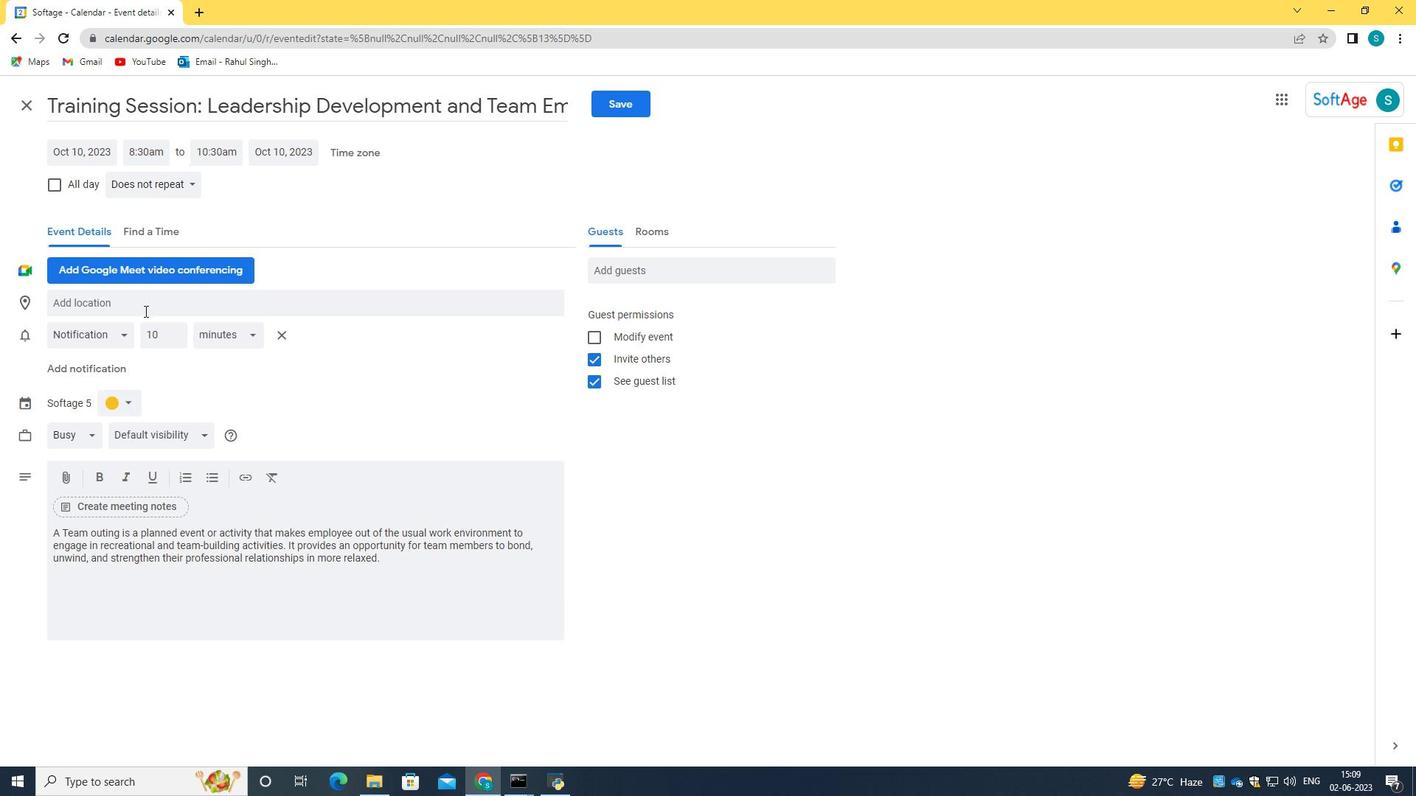 
Action: Mouse pressed left at (142, 302)
Screenshot: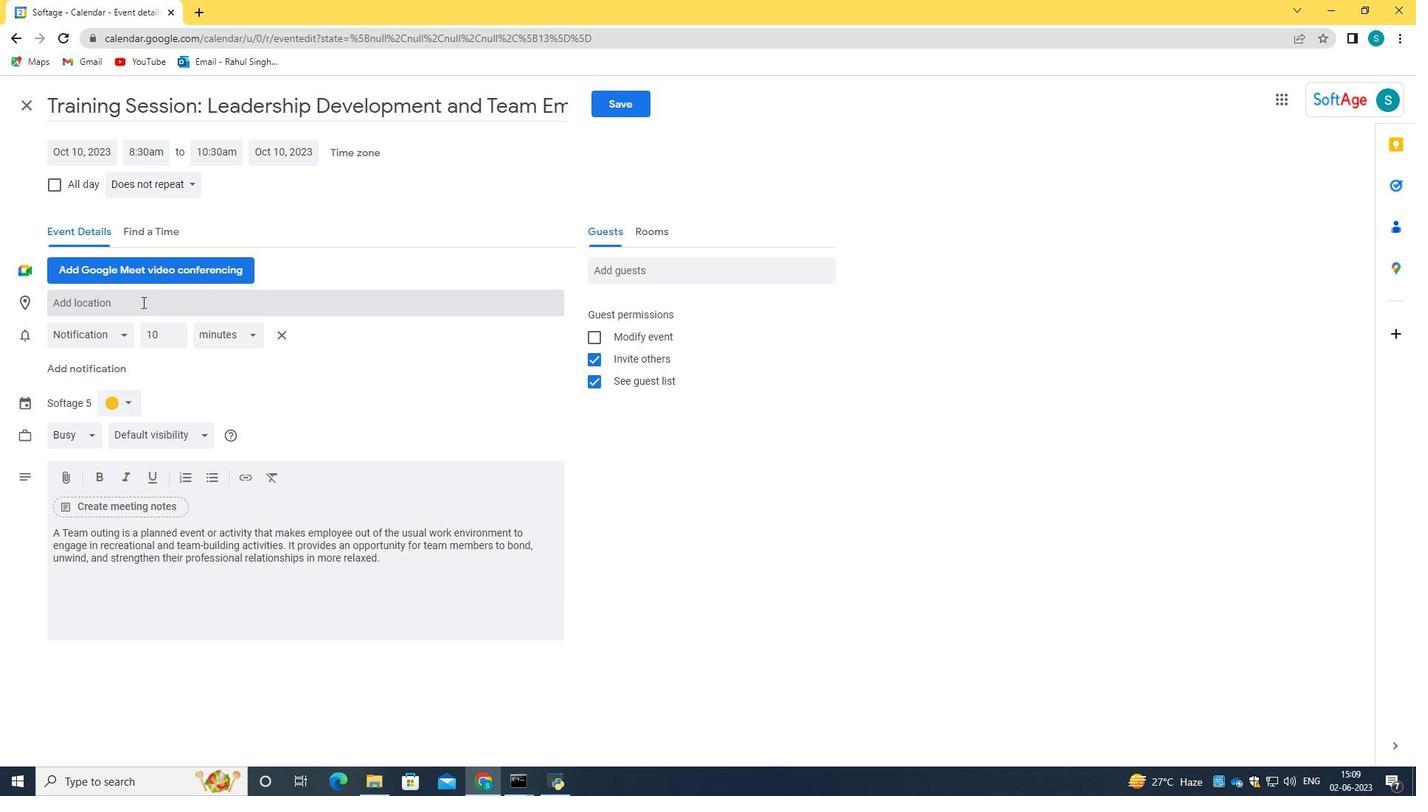 
Action: Key pressed 123<Key.space><Key.caps_lock>G<Key.caps_lock>ran<Key.space><Key.caps_lock>V<Key.caps_lock>ia<Key.space>,<Key.space><Key.caps_lock>B<Key.caps_lock>arcelona,<Key.space>s<Key.backspace><Key.caps_lock>S<Key.caps_lock>pain
Screenshot: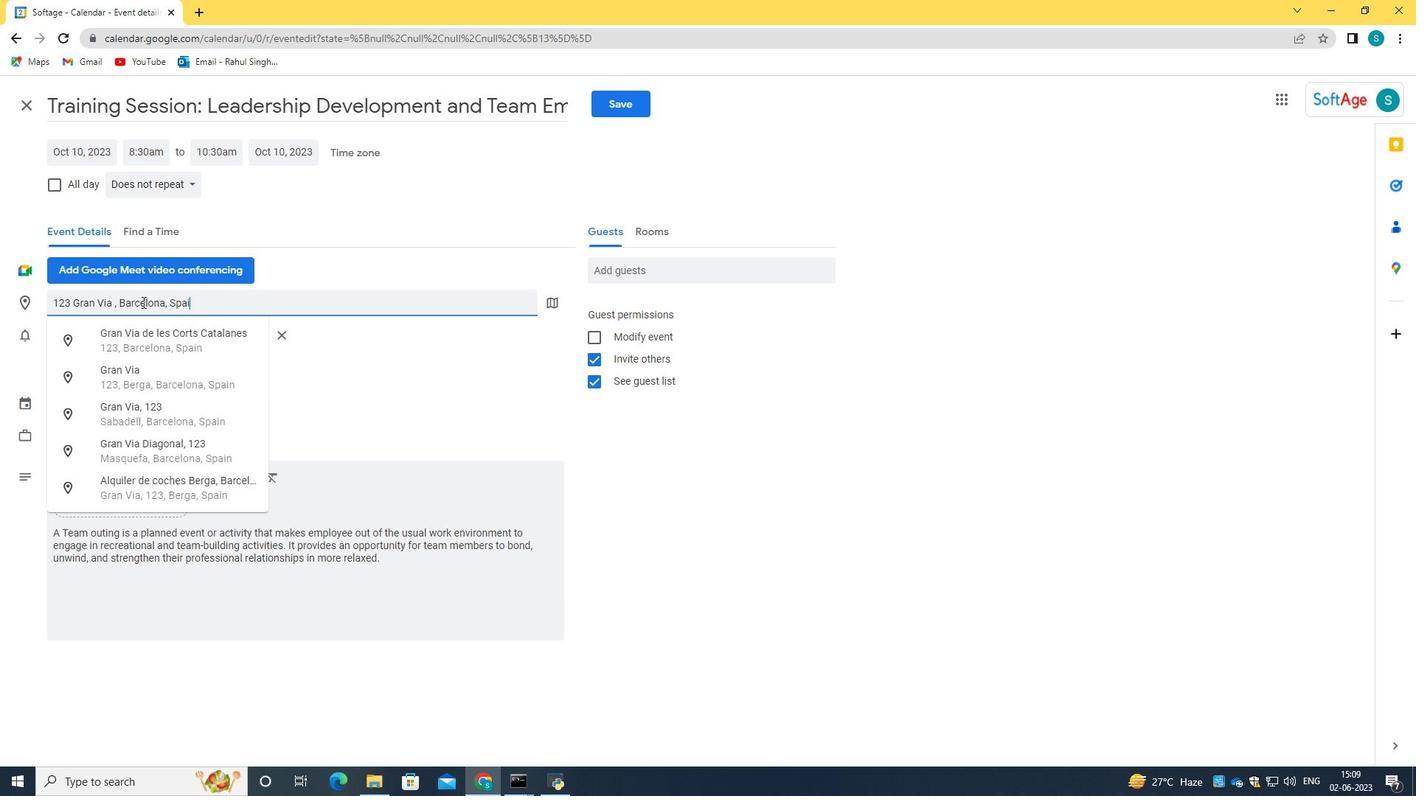 
Action: Mouse moved to (171, 382)
Screenshot: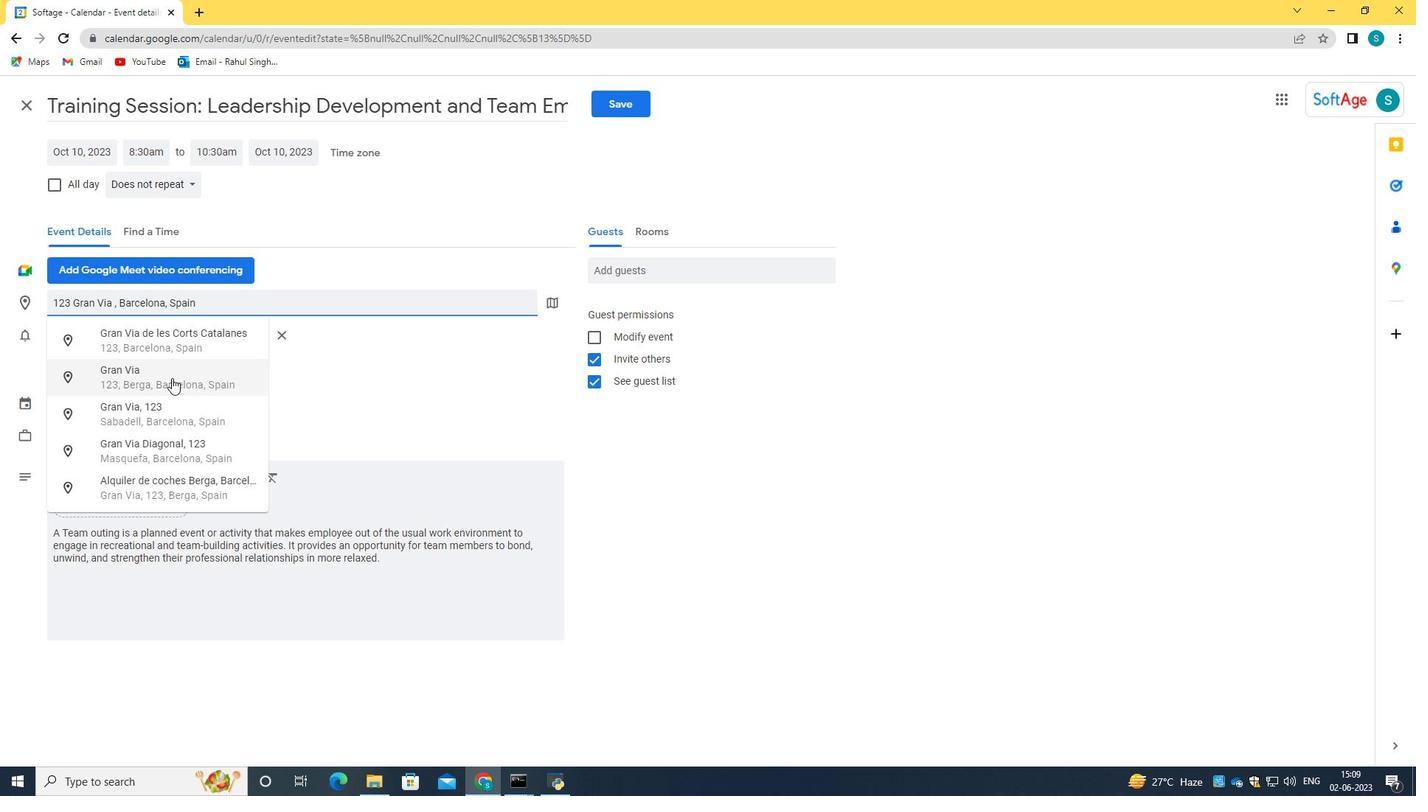 
Action: Mouse pressed left at (171, 382)
Screenshot: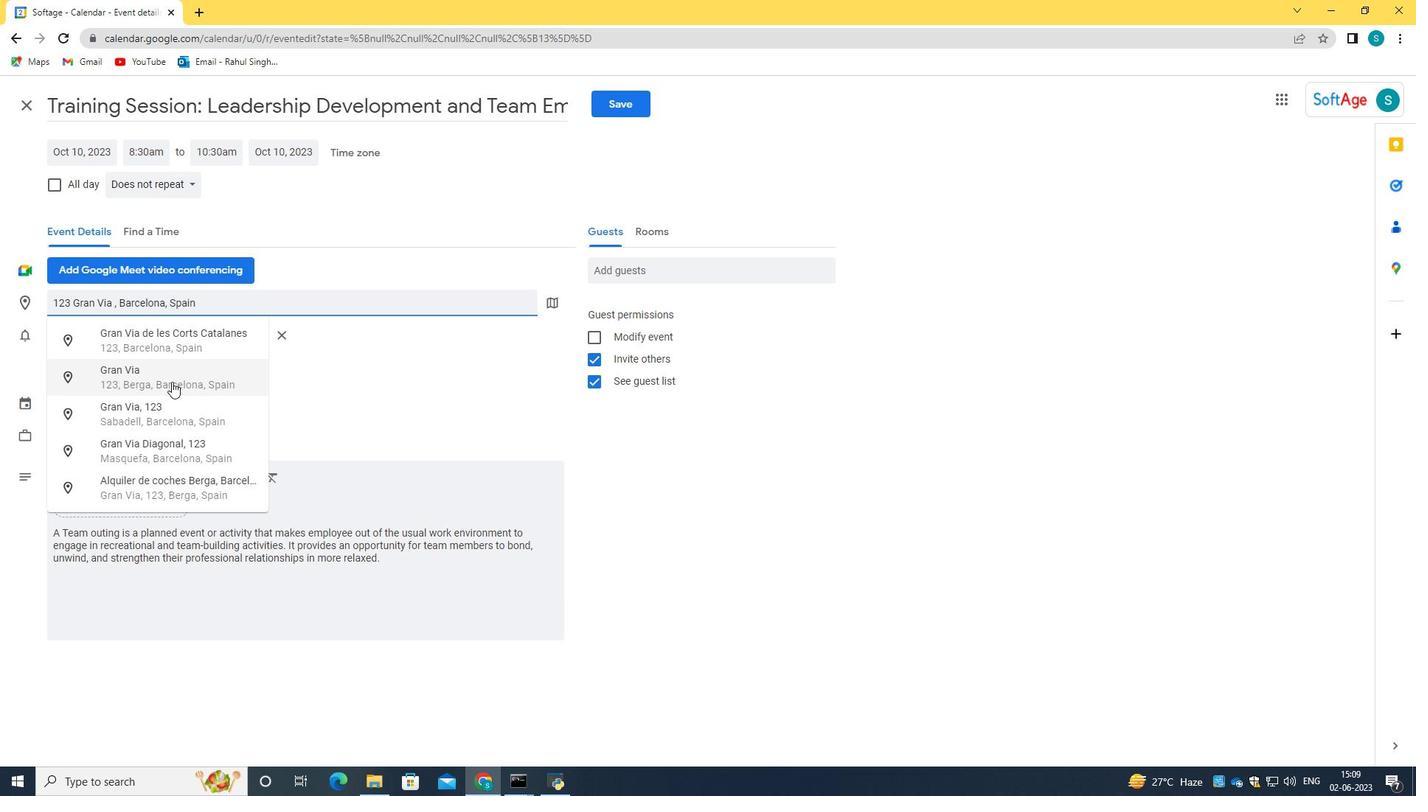 
Action: Mouse moved to (340, 390)
Screenshot: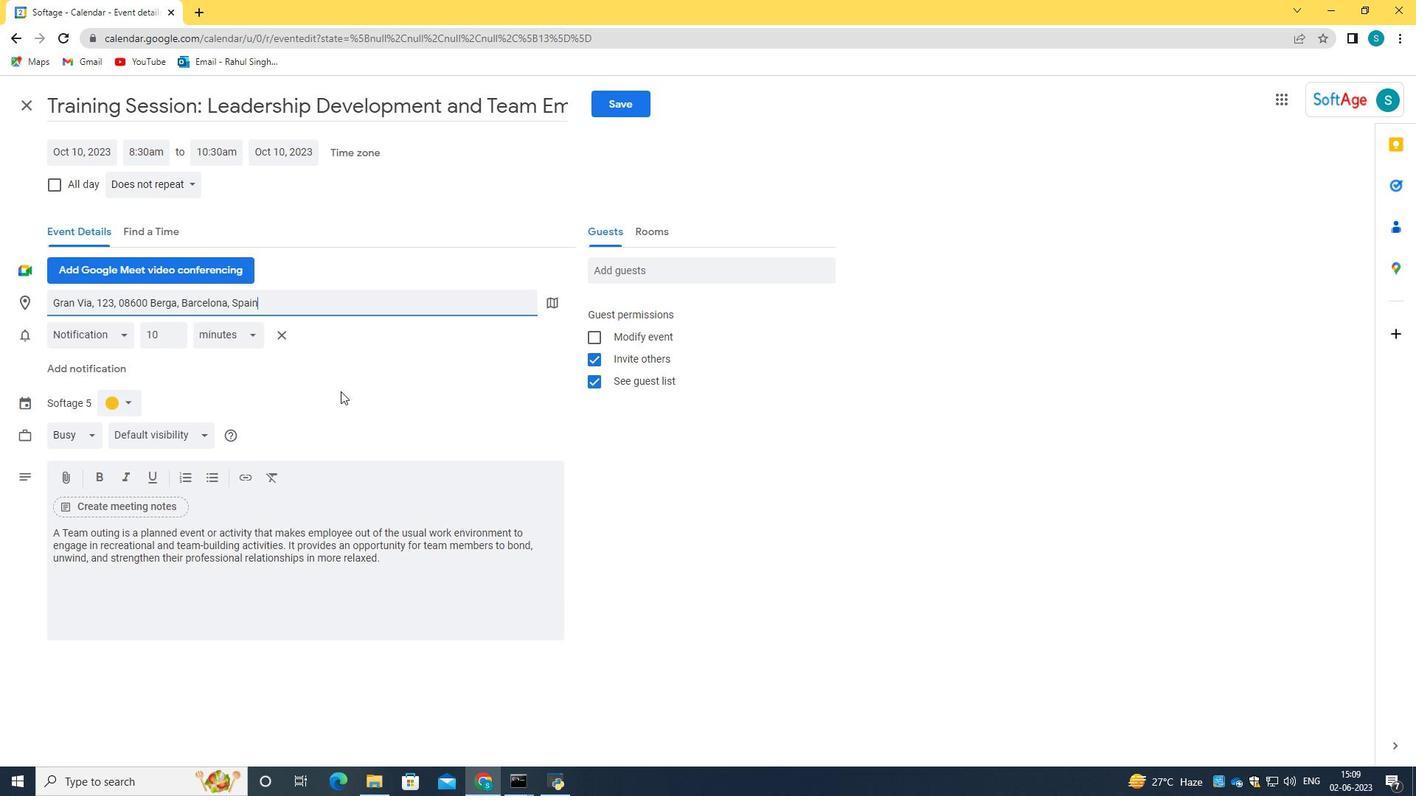 
Action: Mouse pressed left at (340, 390)
Screenshot: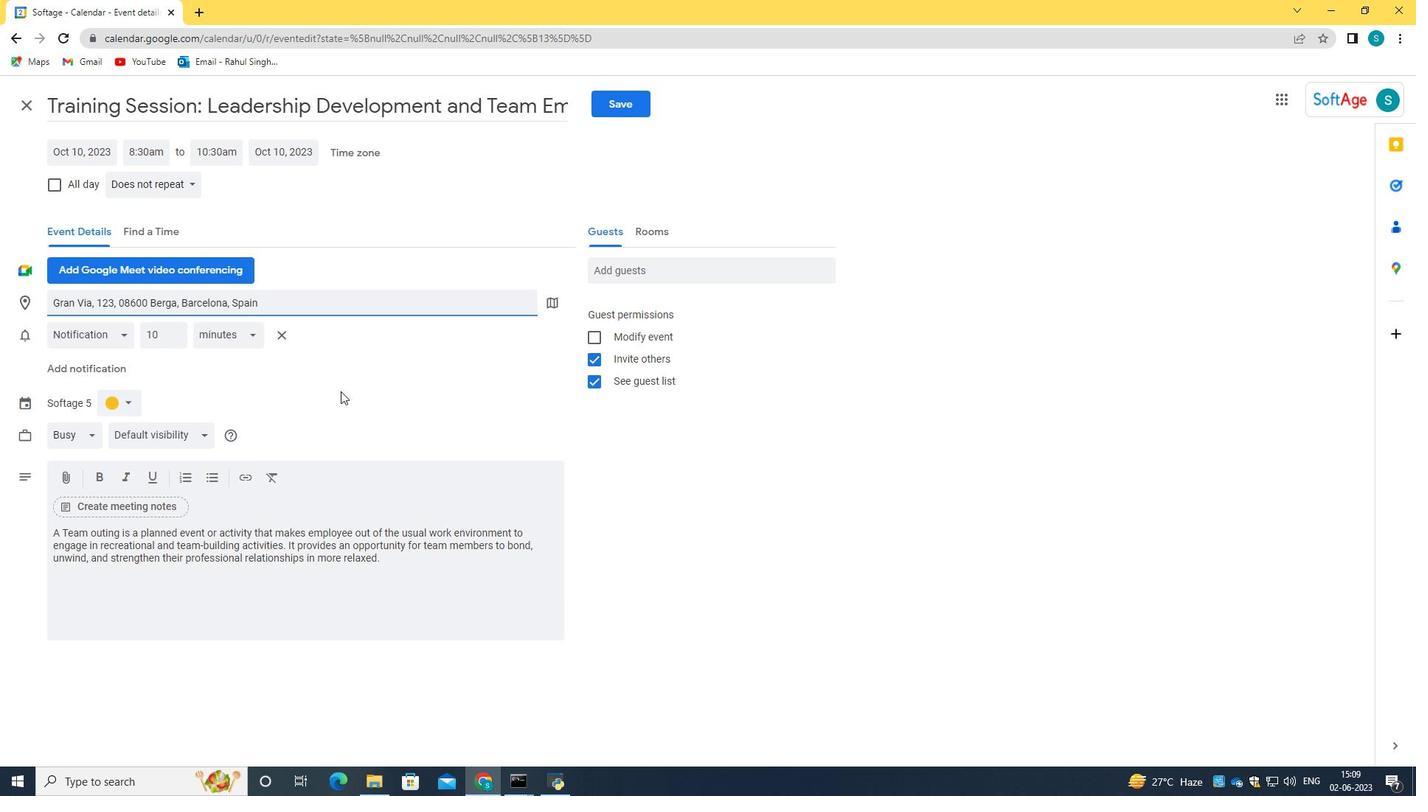 
Action: Mouse moved to (629, 268)
Screenshot: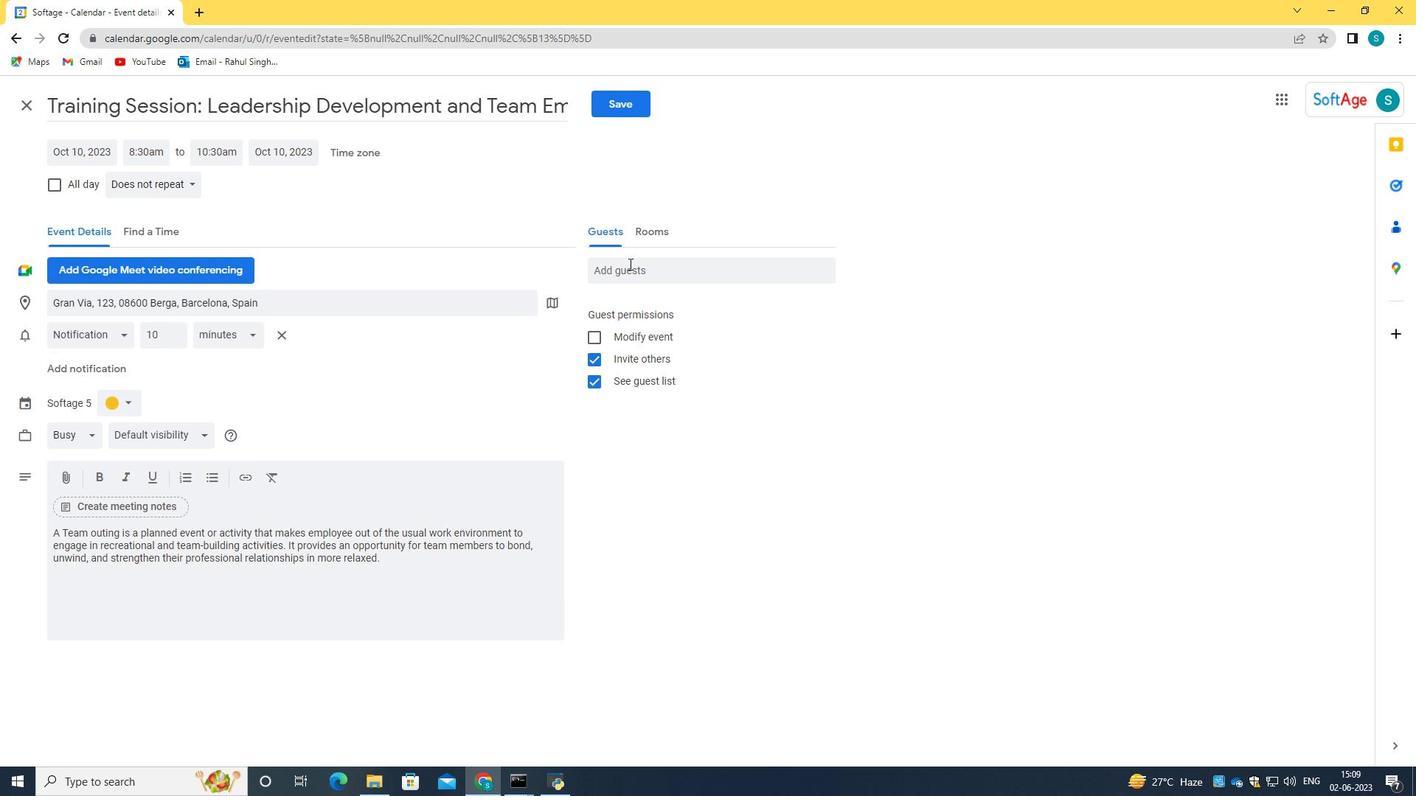 
Action: Mouse pressed left at (629, 268)
Screenshot: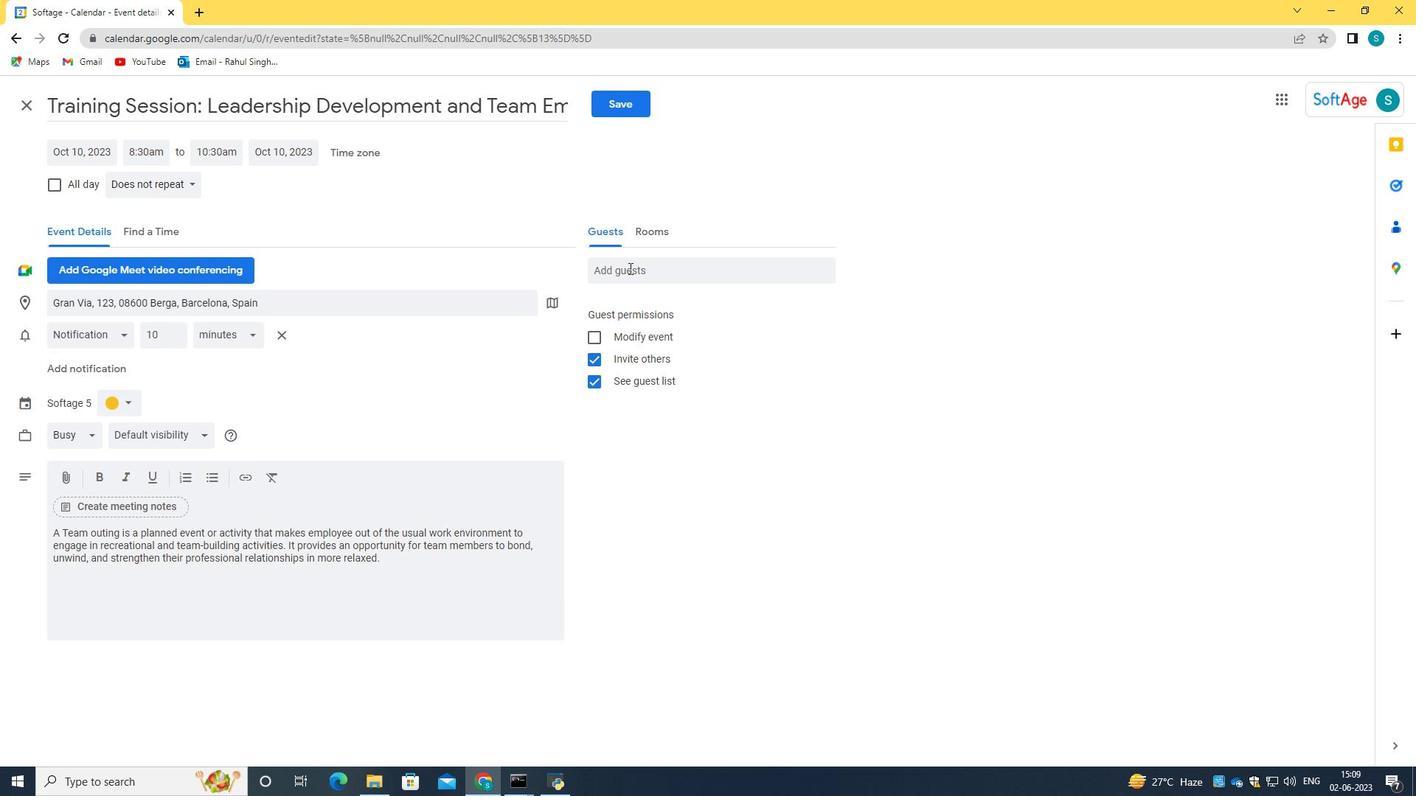 
Action: Key pressed <Key.caps_lock><Key.caps_lock>softage.1<Key.shift>@softage.net<Key.tab>softage.2<Key.shift>@softage.net
Screenshot: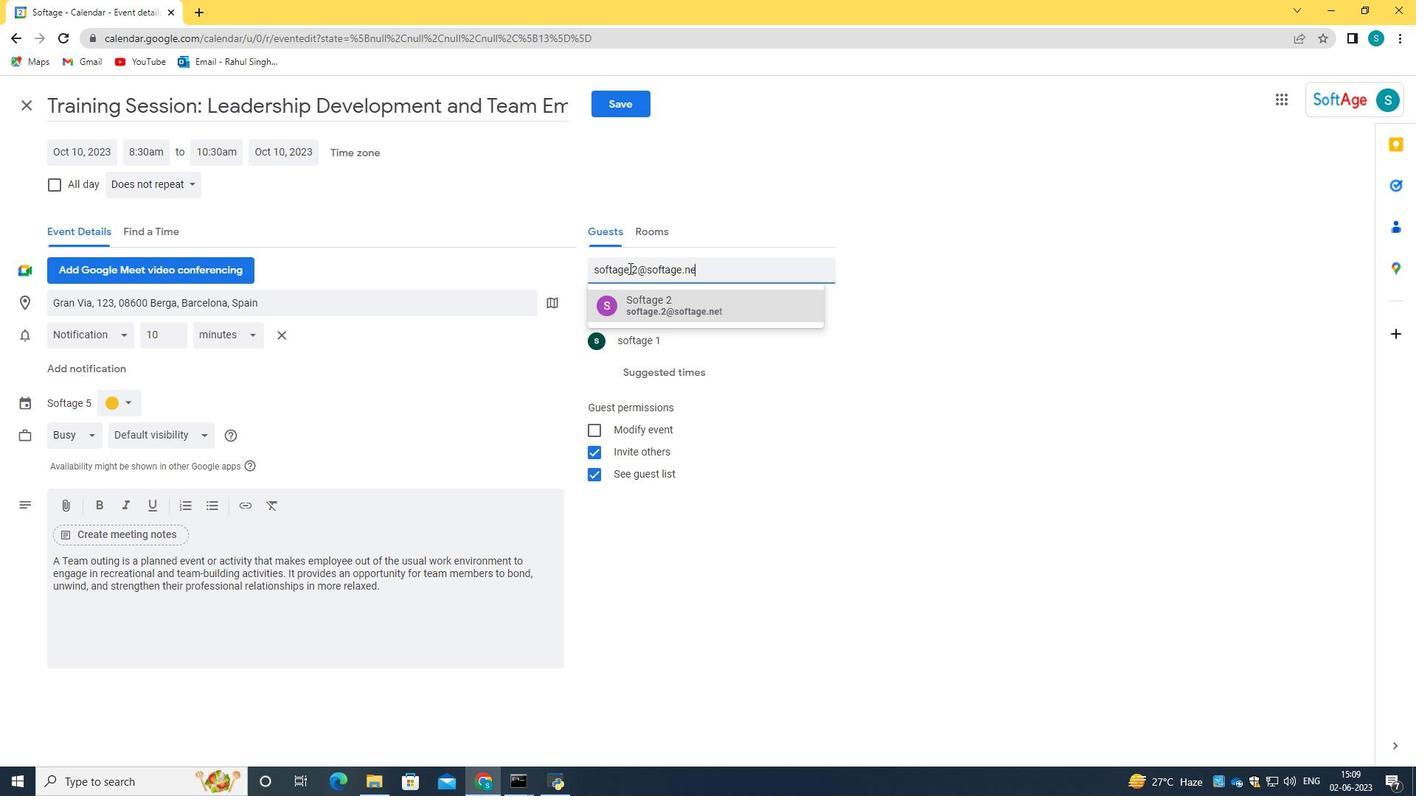 
Action: Mouse moved to (672, 295)
Screenshot: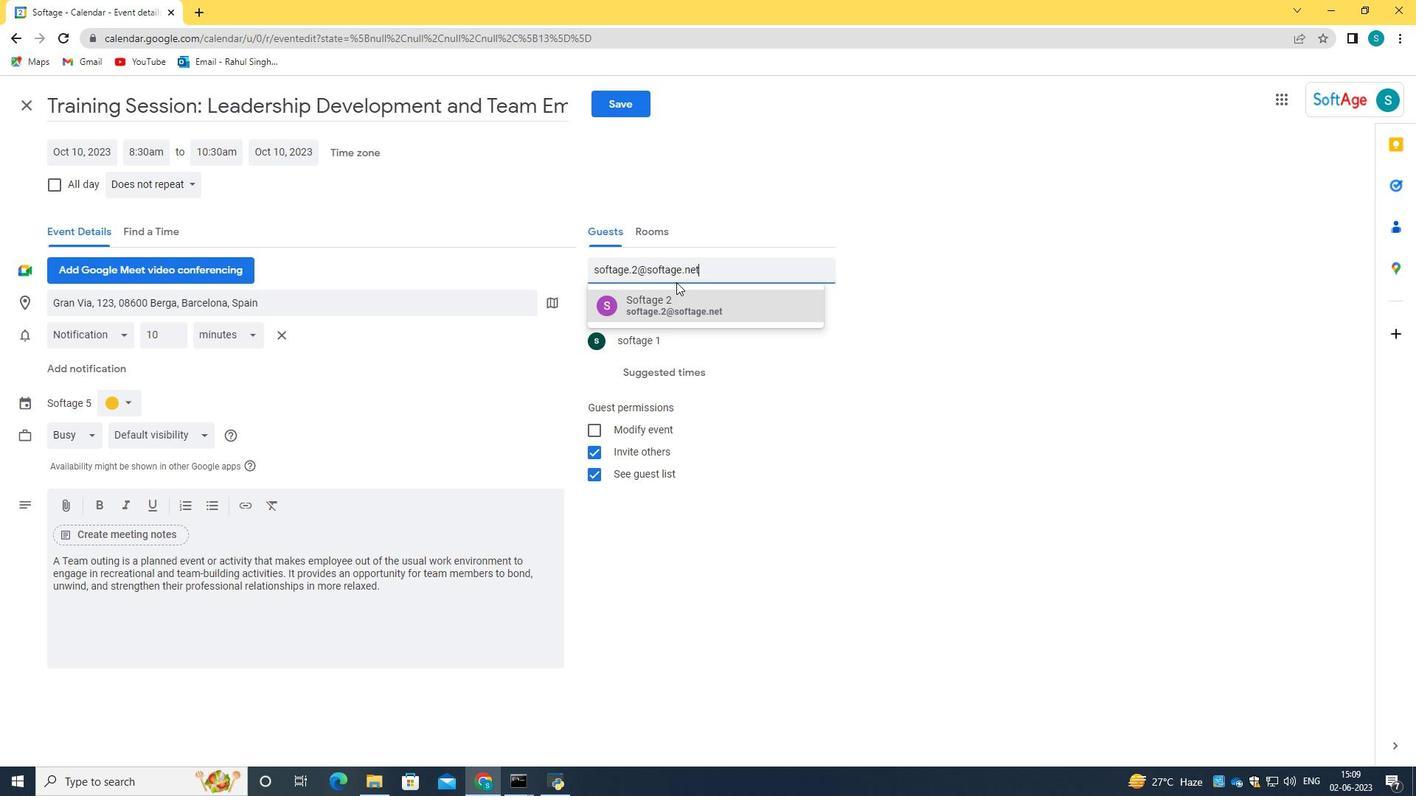 
Action: Mouse pressed left at (672, 295)
Screenshot: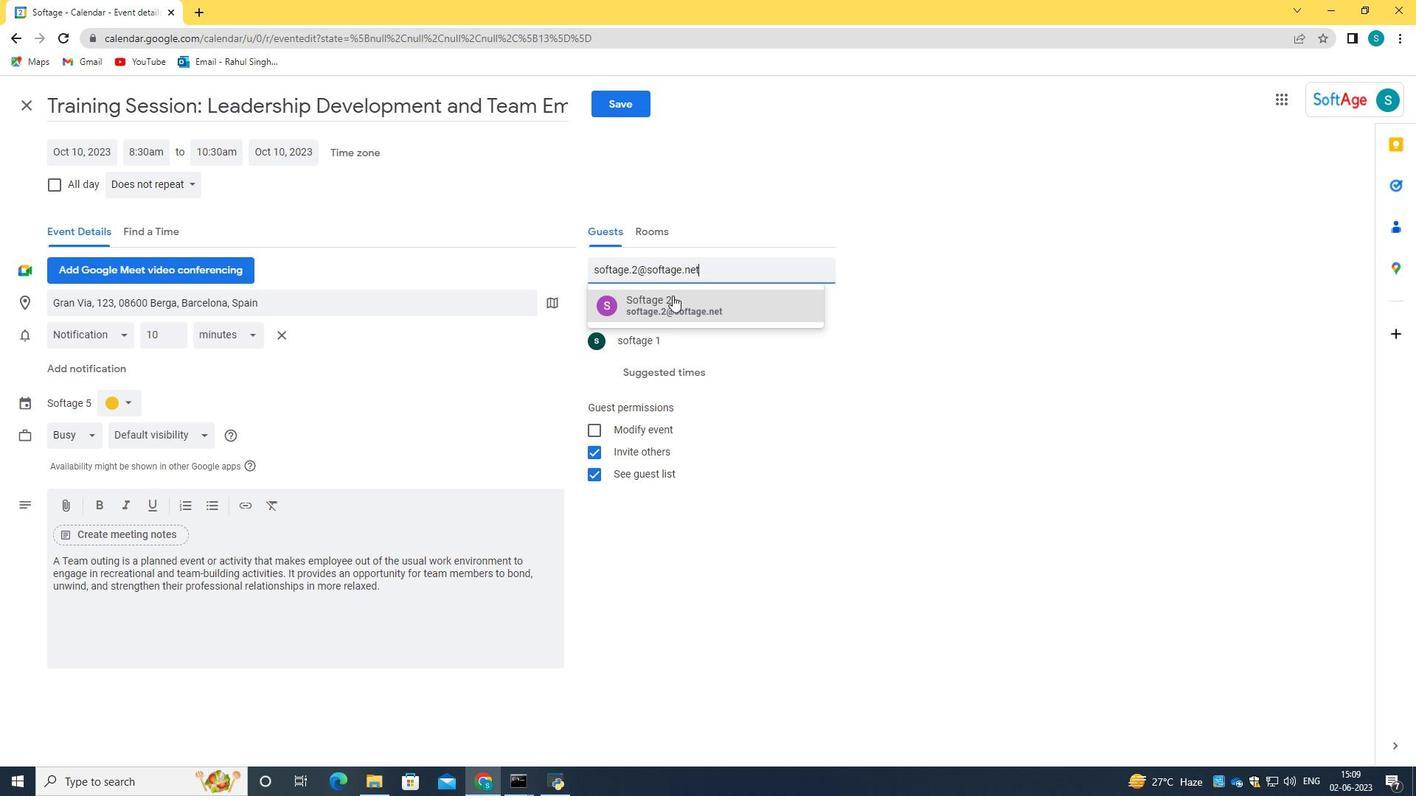 
Action: Mouse moved to (176, 185)
Screenshot: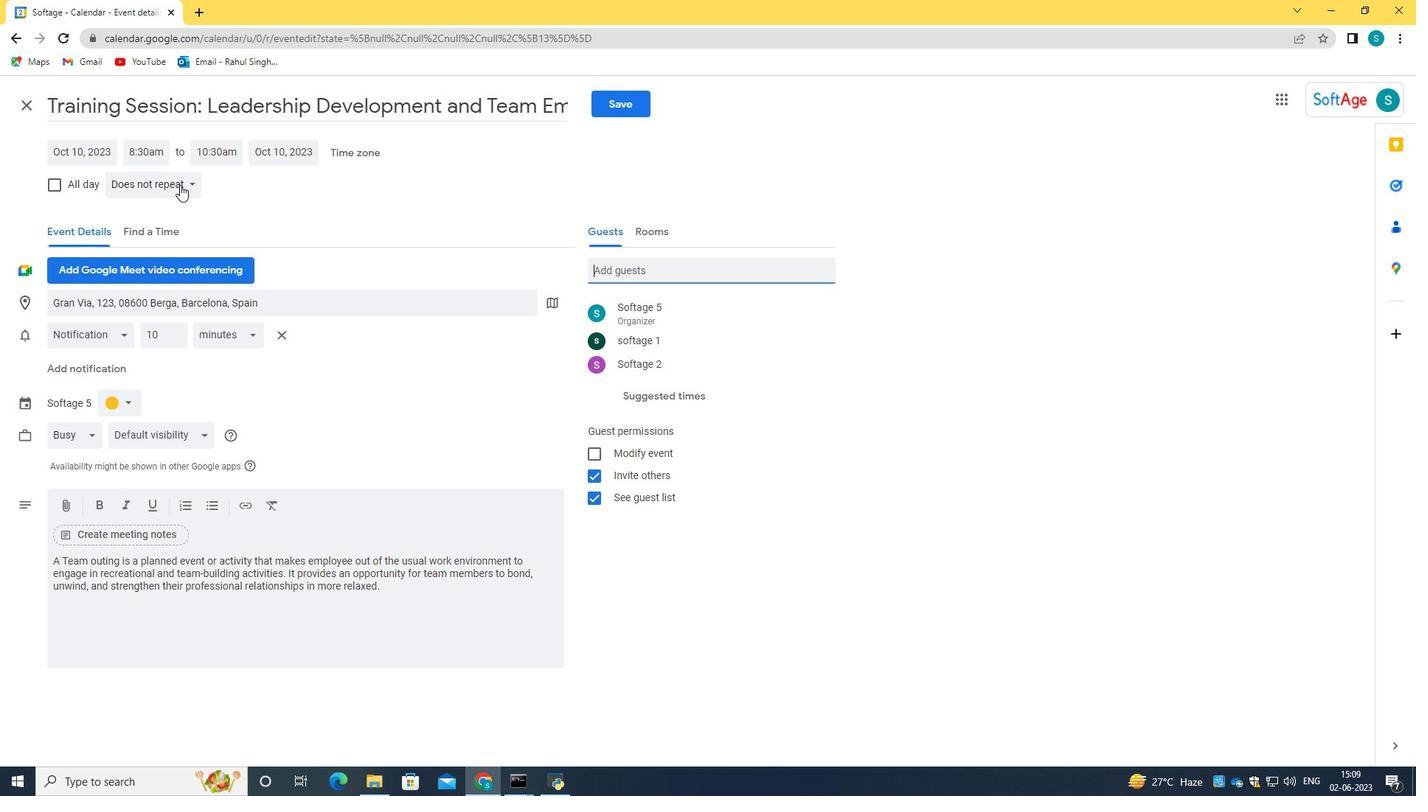 
Action: Mouse pressed left at (176, 185)
Screenshot: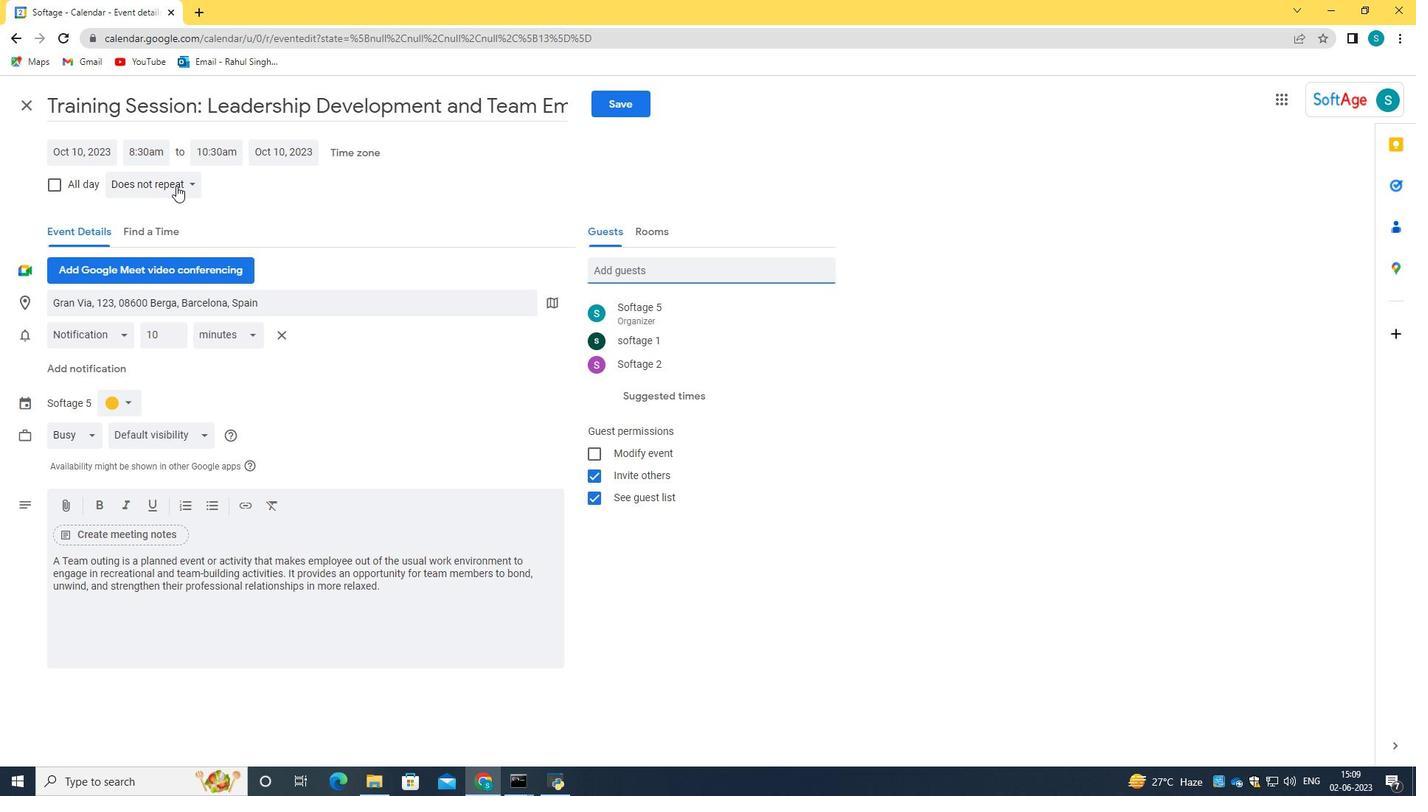 
Action: Mouse moved to (178, 194)
Screenshot: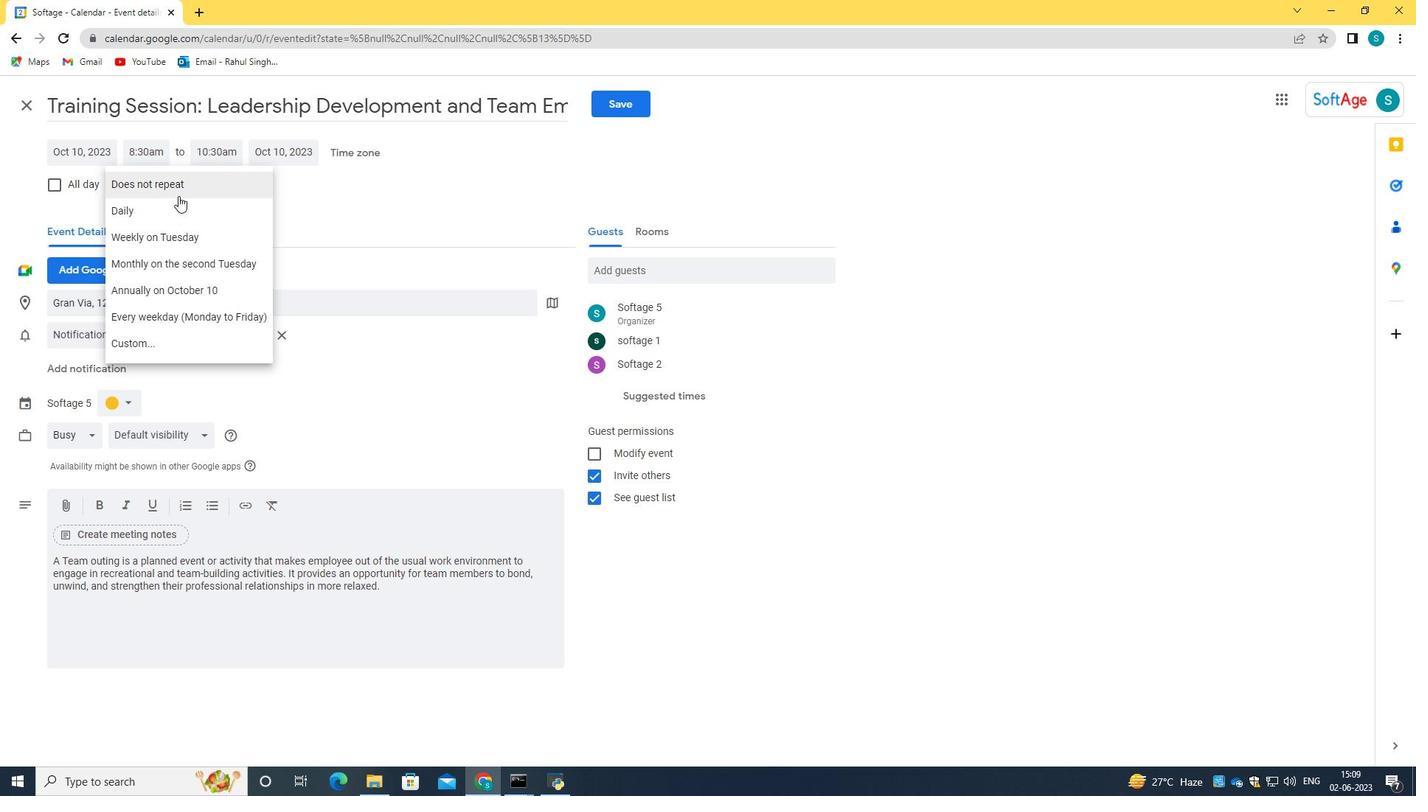 
Action: Mouse pressed left at (178, 194)
Screenshot: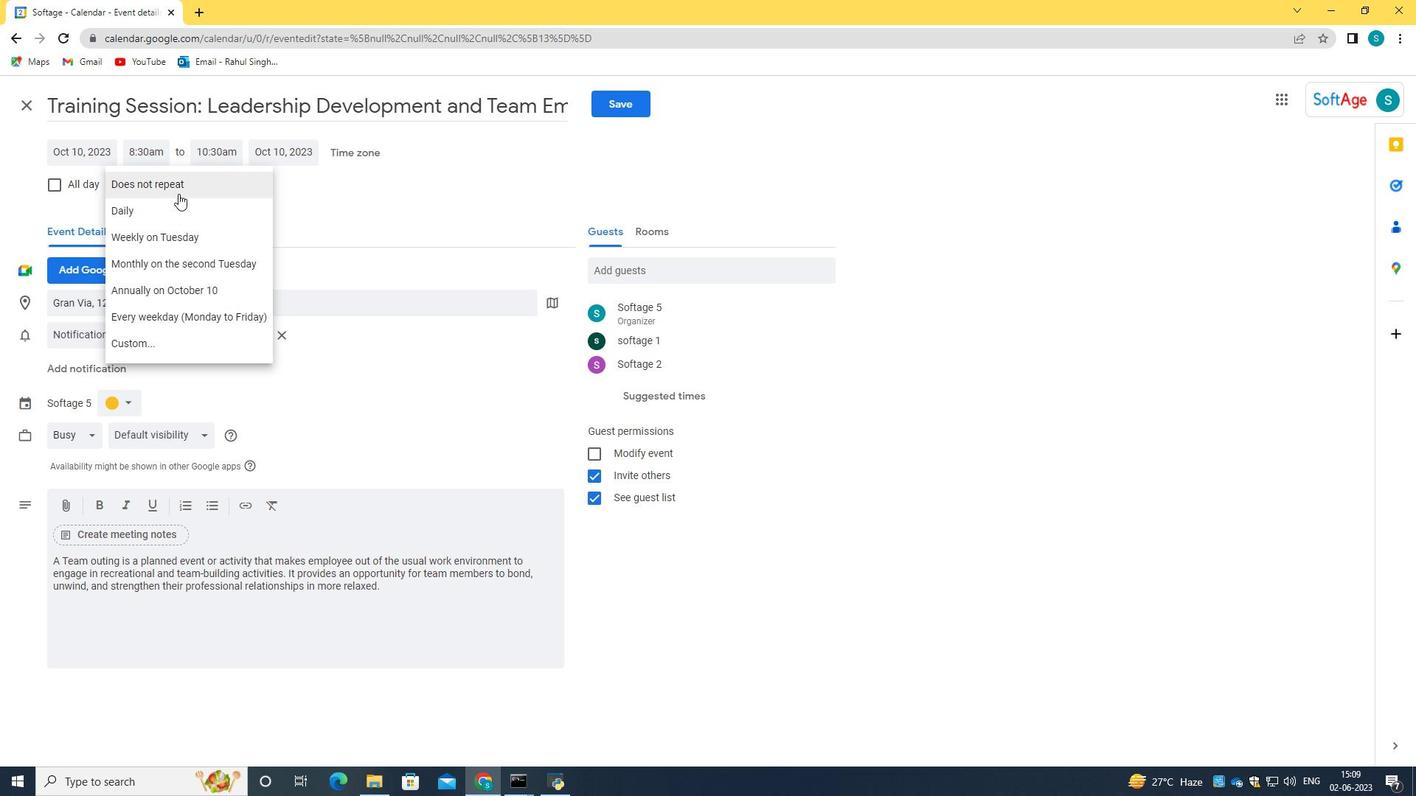
Action: Mouse moved to (624, 102)
Screenshot: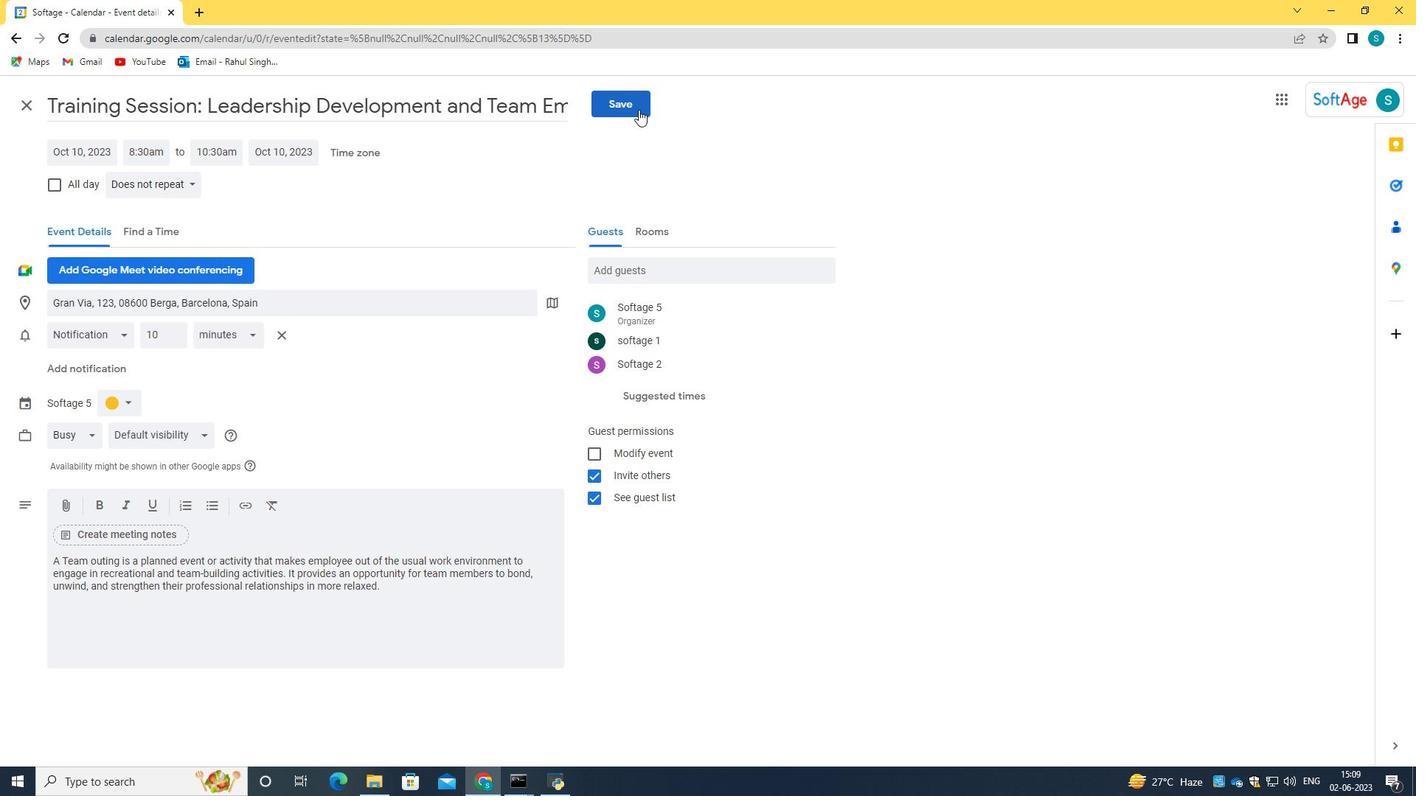 
Action: Mouse pressed left at (624, 102)
Screenshot: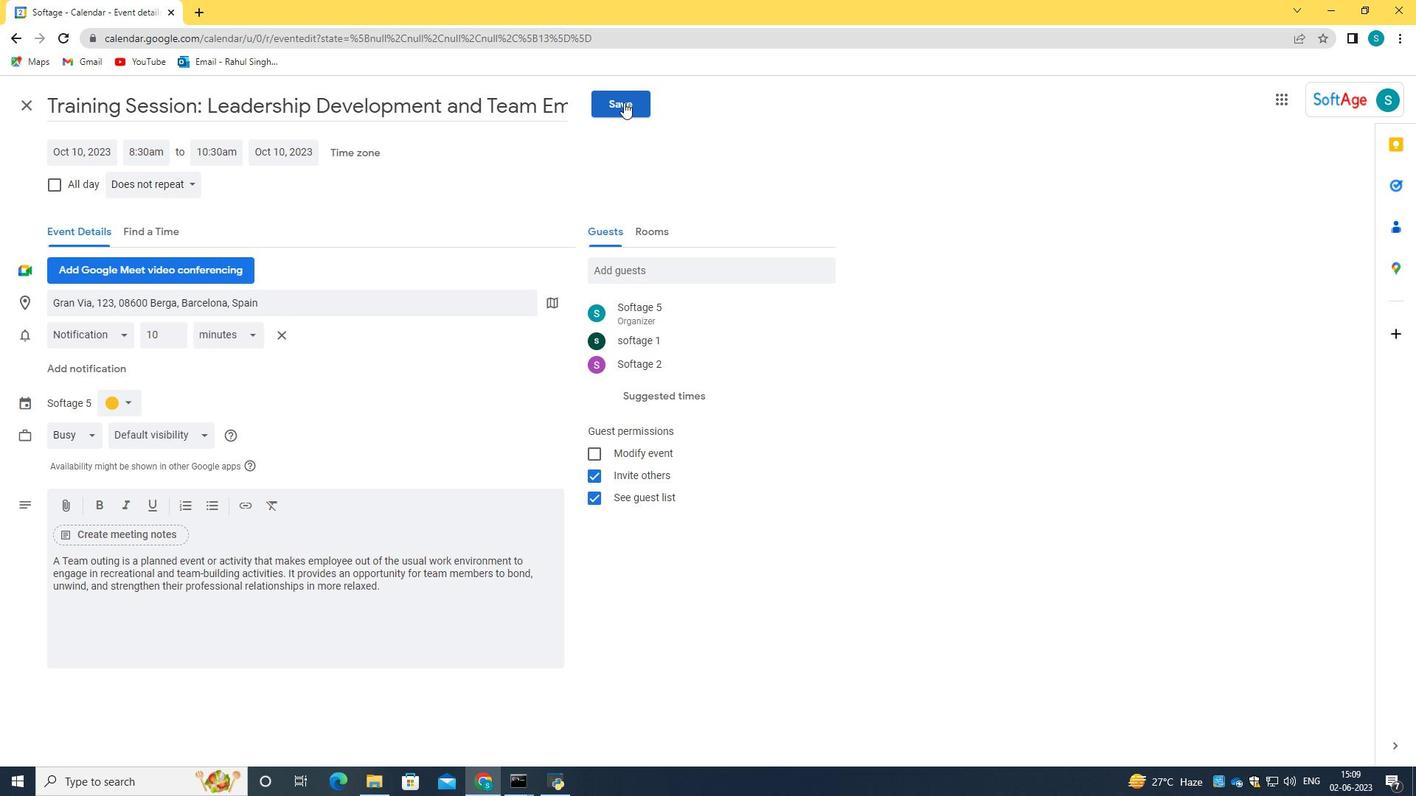 
Action: Mouse moved to (851, 456)
Screenshot: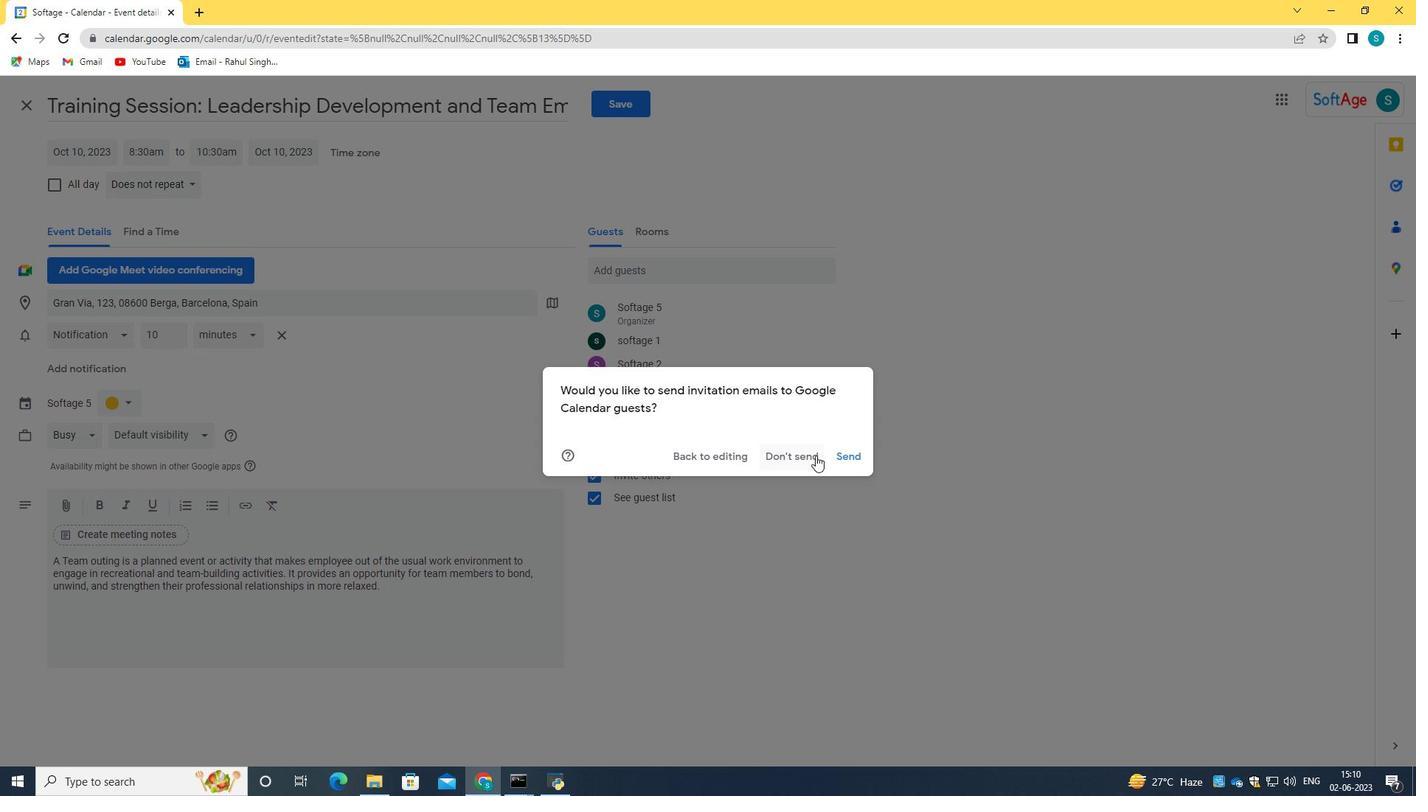 
Action: Mouse pressed left at (851, 456)
Screenshot: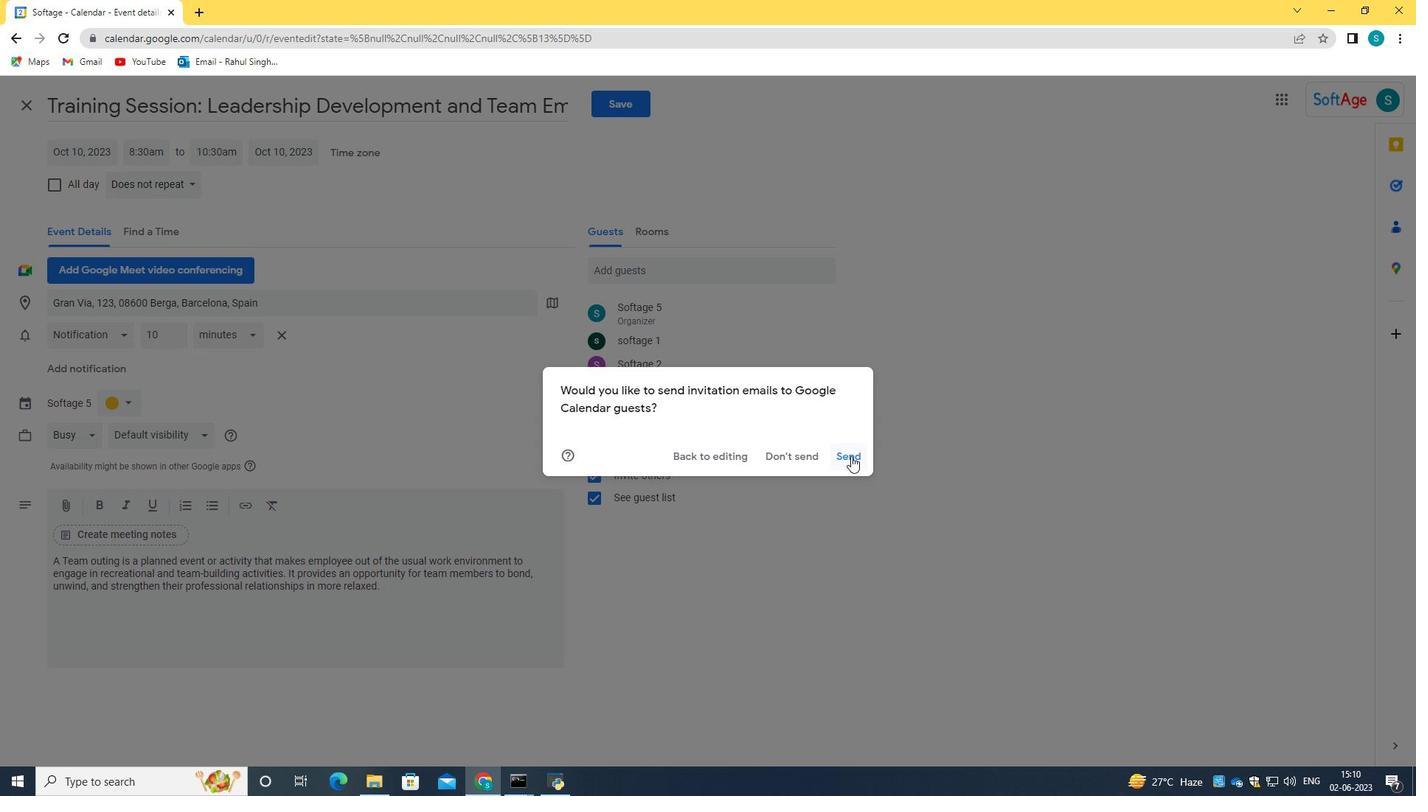 
Action: Mouse moved to (852, 457)
Screenshot: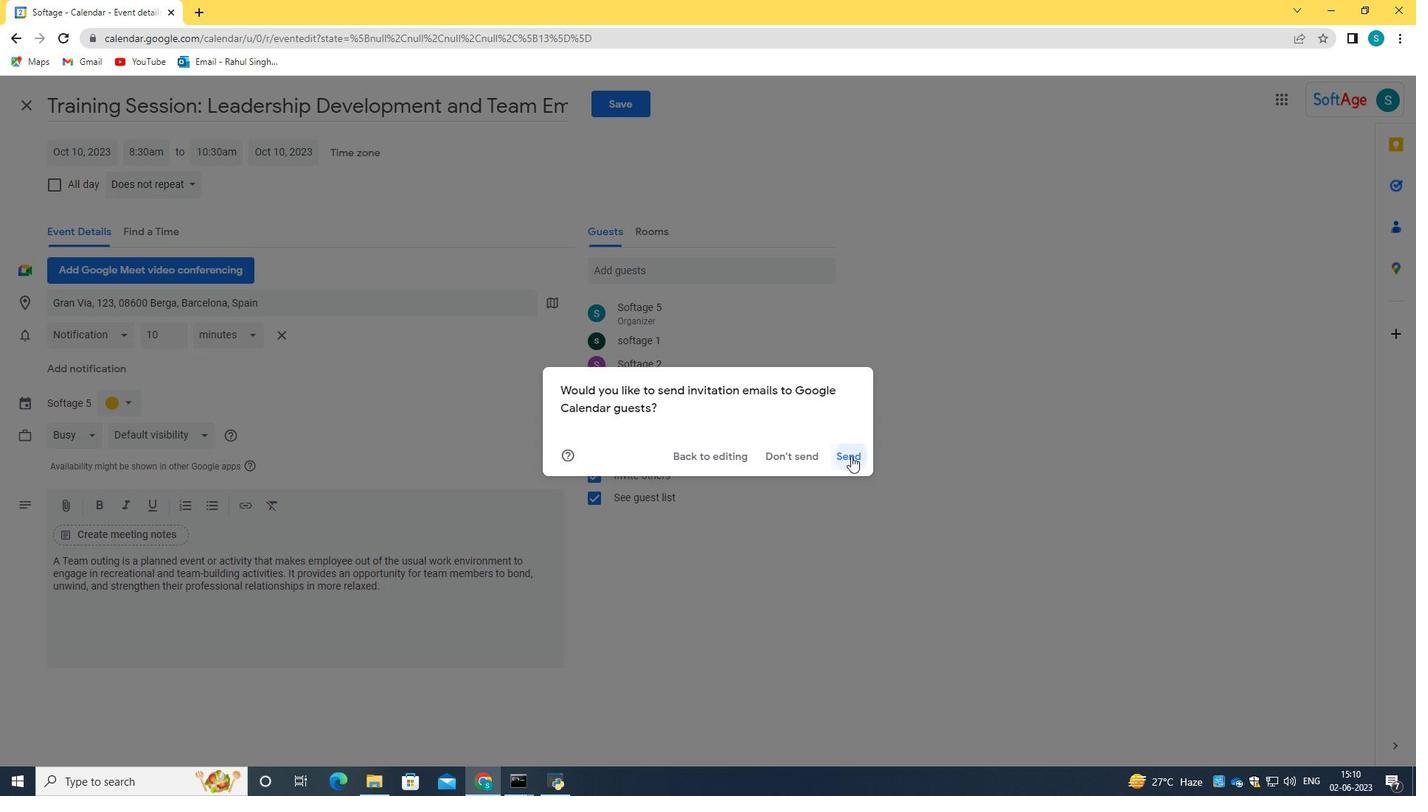 
